 Task: Create a due date automation trigger when advanced on, on the tuesday after a card is due add fields with custom field "Resume" set to a date in this month at 11:00 AM.
Action: Mouse moved to (1336, 107)
Screenshot: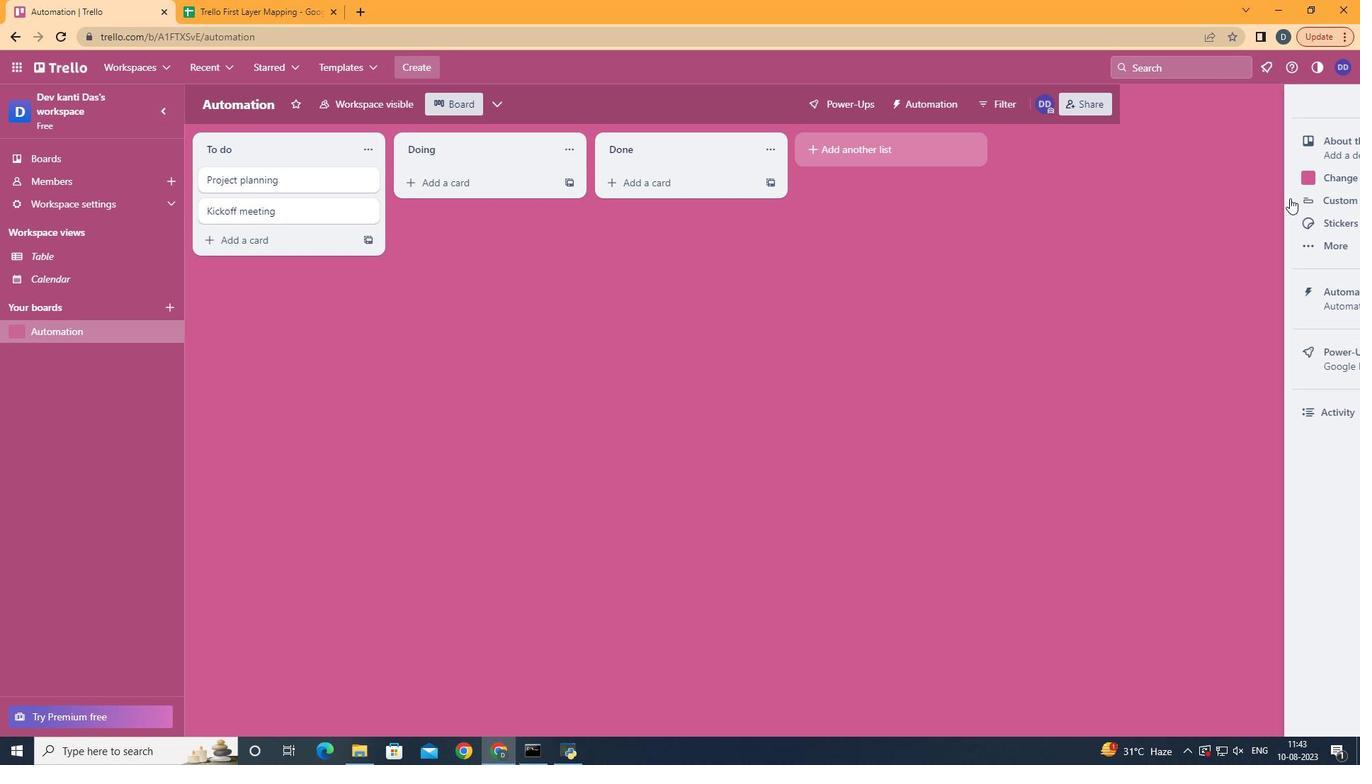 
Action: Mouse pressed left at (1336, 107)
Screenshot: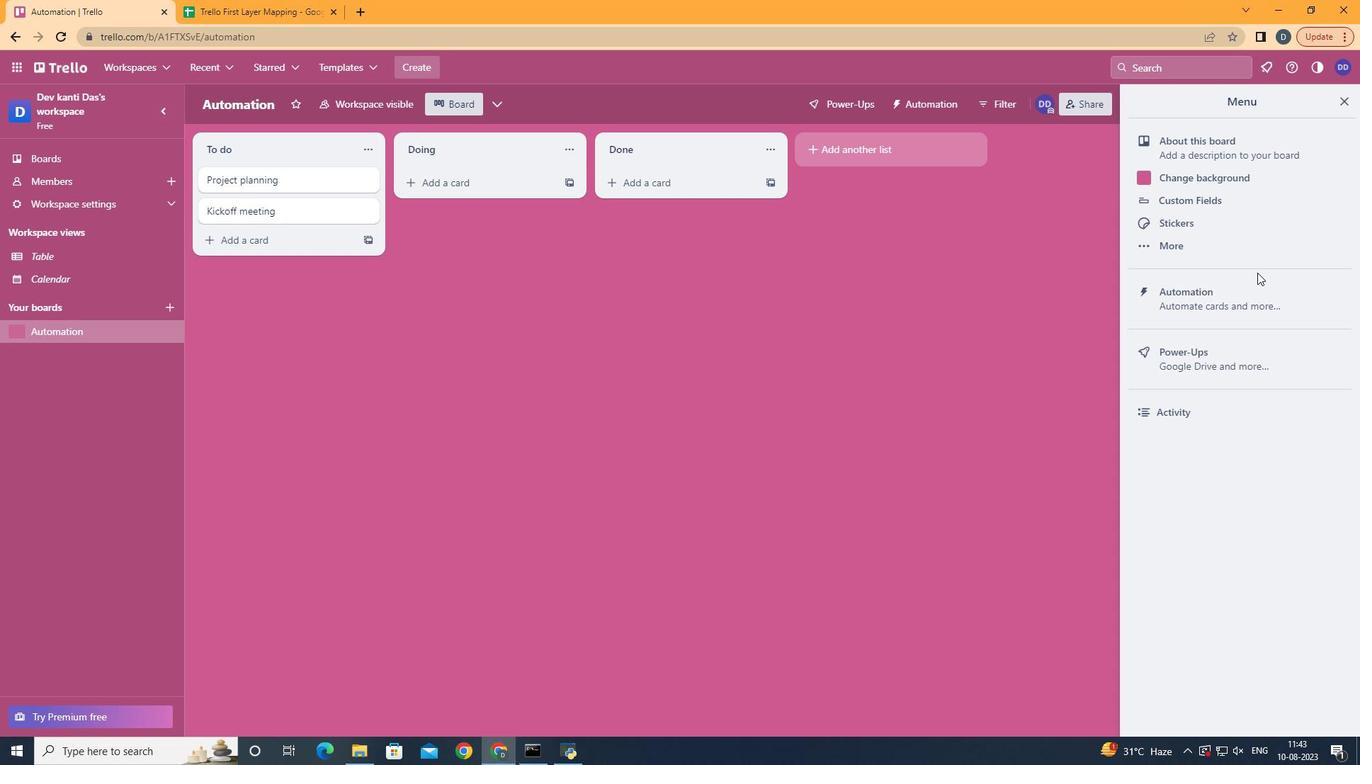 
Action: Mouse moved to (1247, 289)
Screenshot: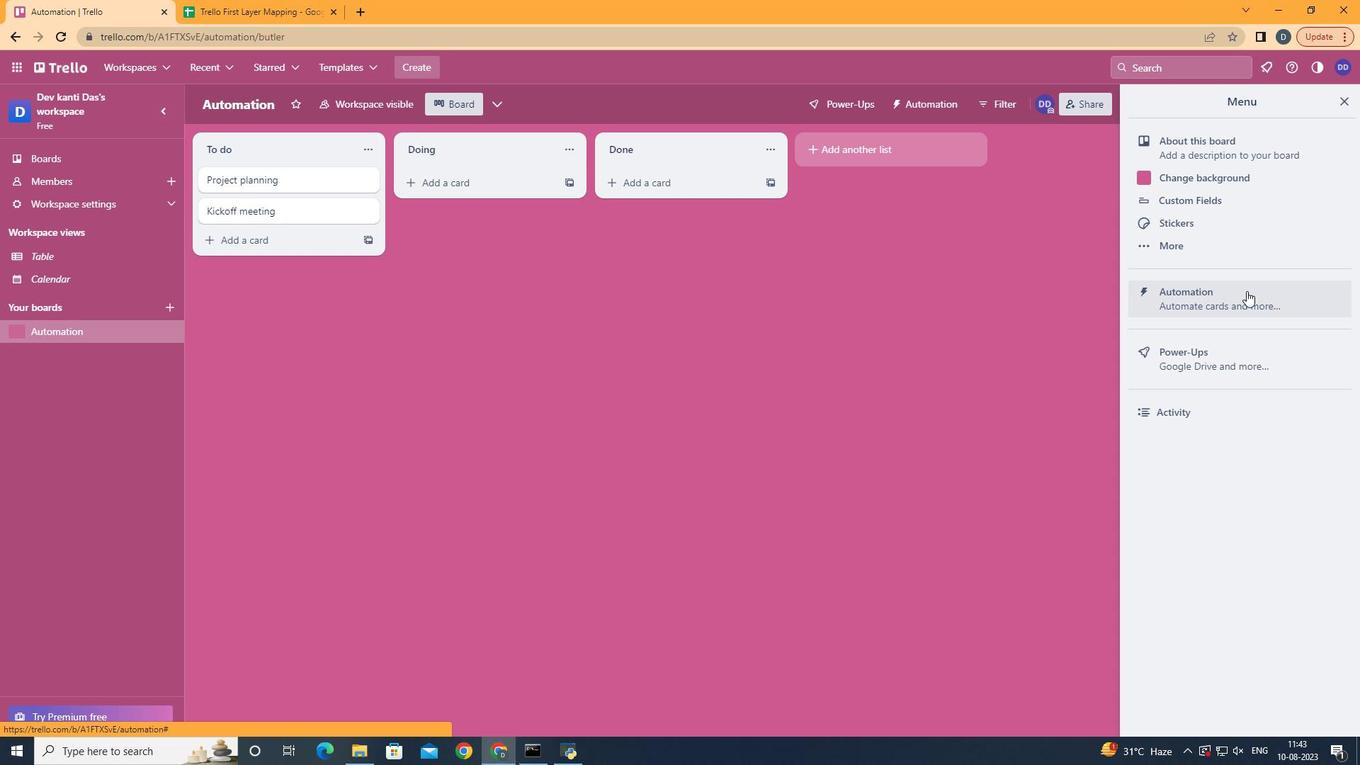 
Action: Mouse pressed left at (1247, 289)
Screenshot: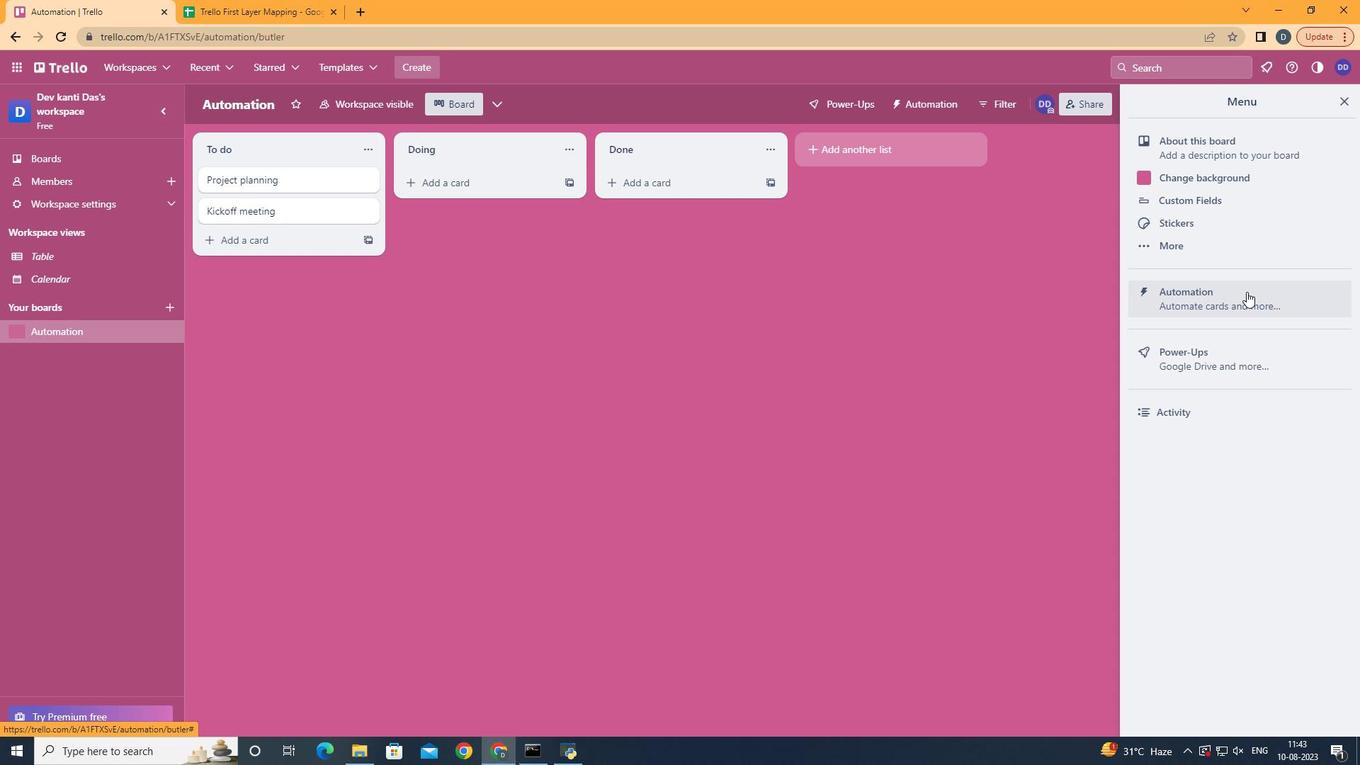 
Action: Mouse moved to (258, 277)
Screenshot: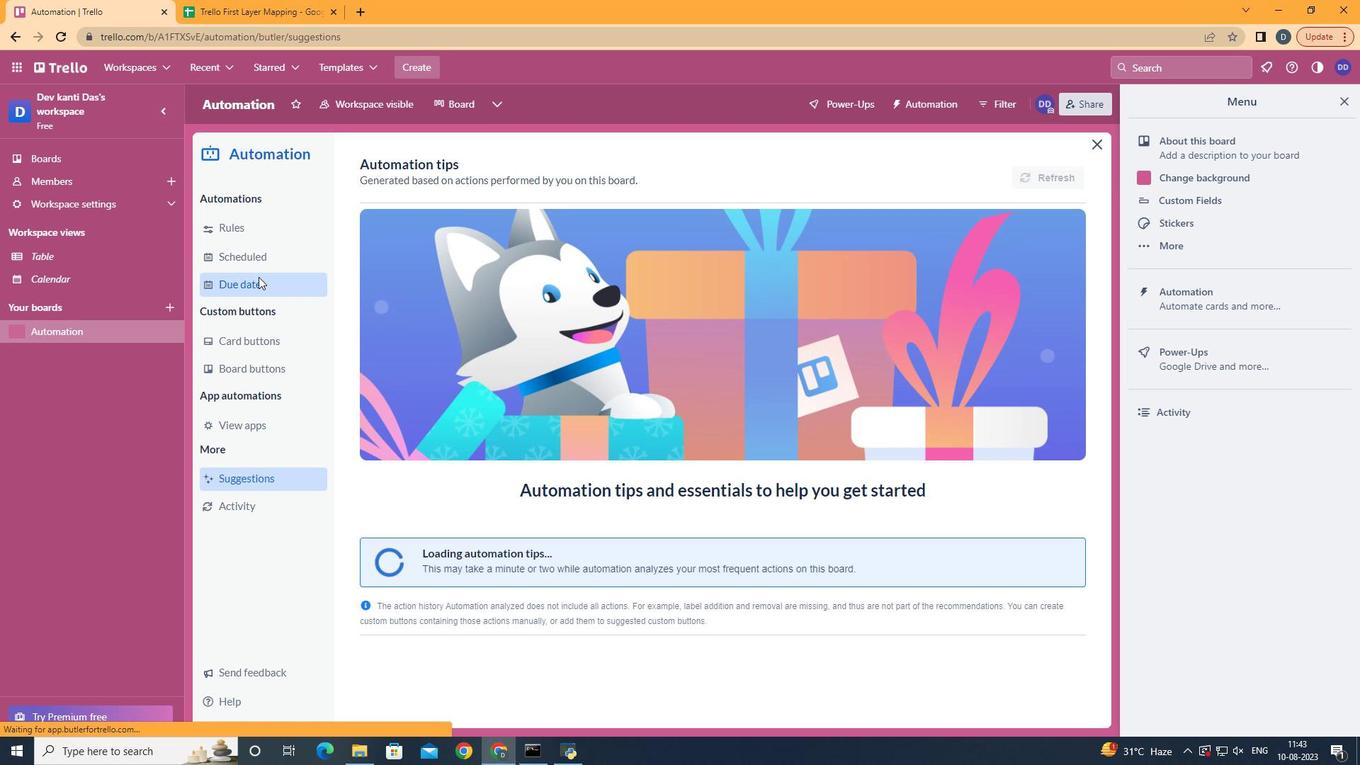 
Action: Mouse pressed left at (258, 277)
Screenshot: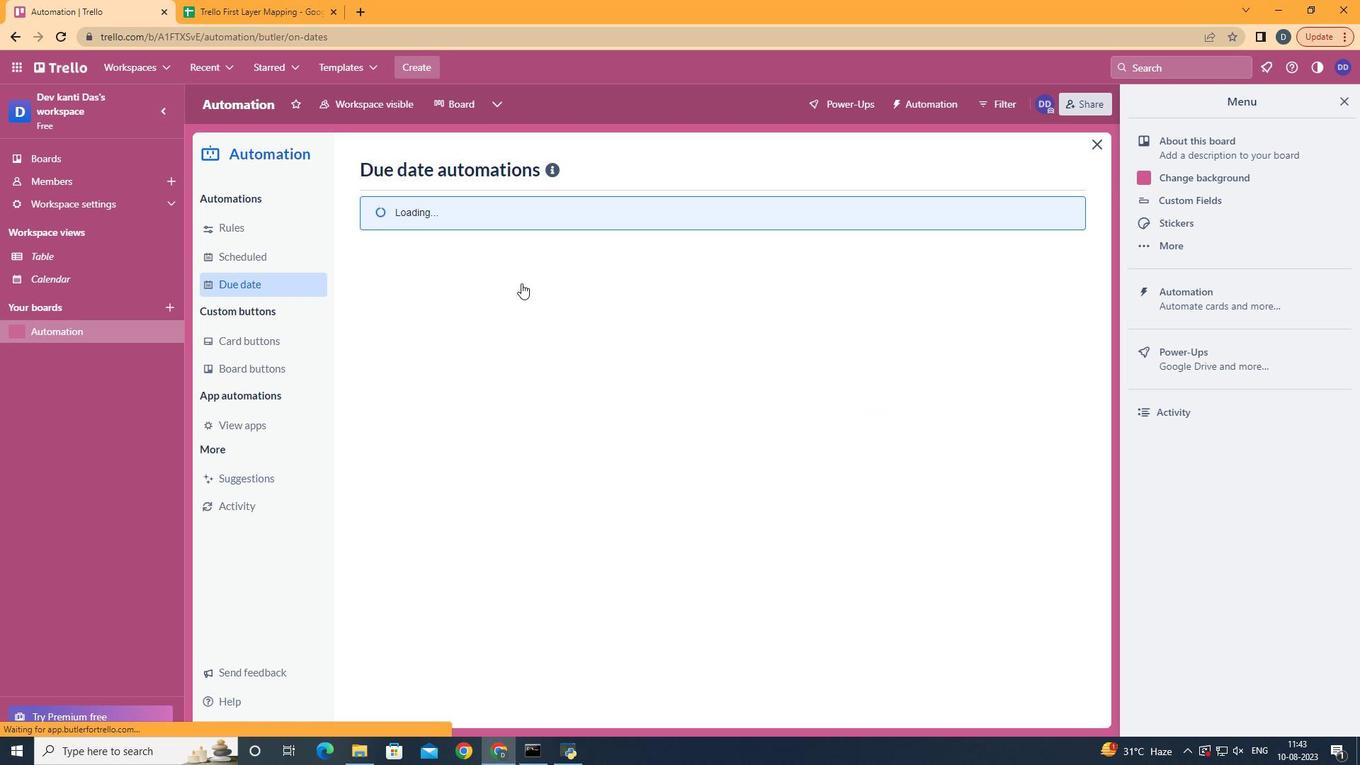 
Action: Mouse moved to (1000, 160)
Screenshot: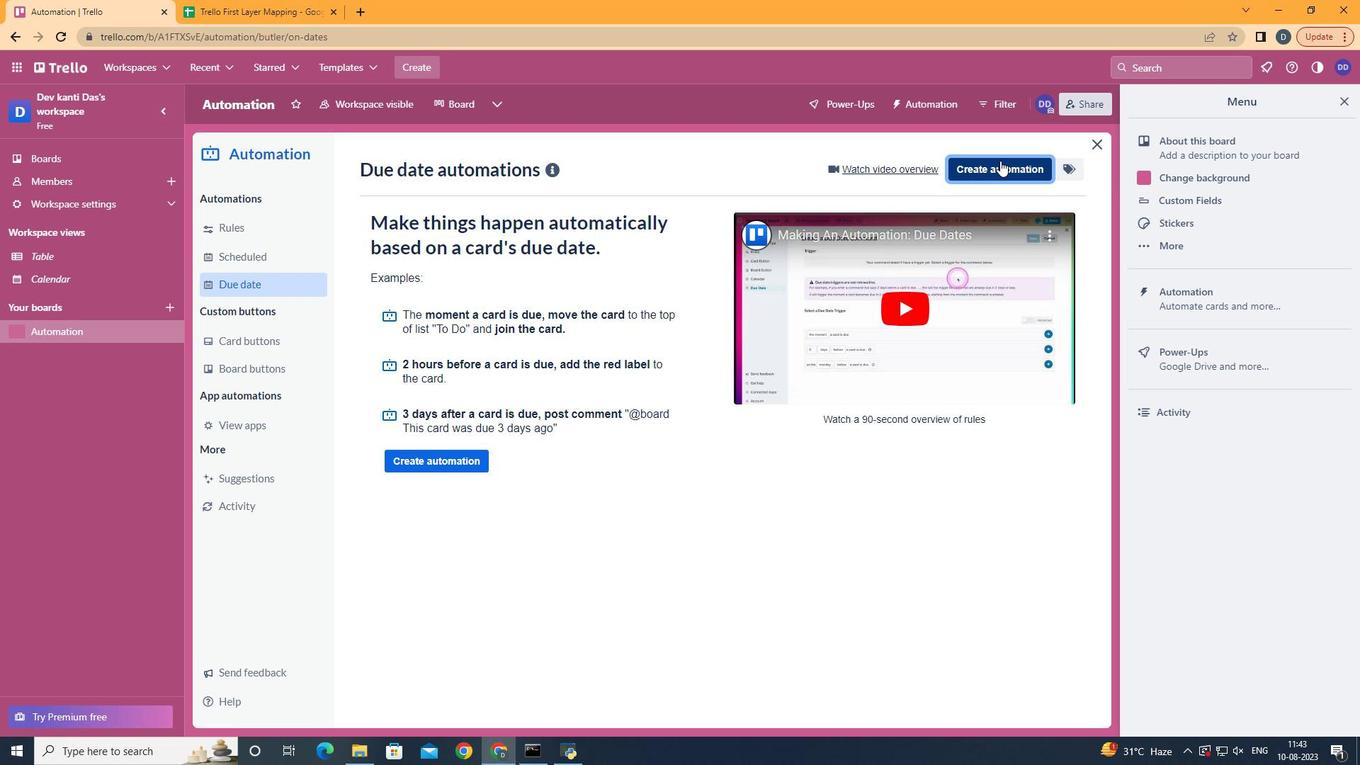 
Action: Mouse pressed left at (1000, 160)
Screenshot: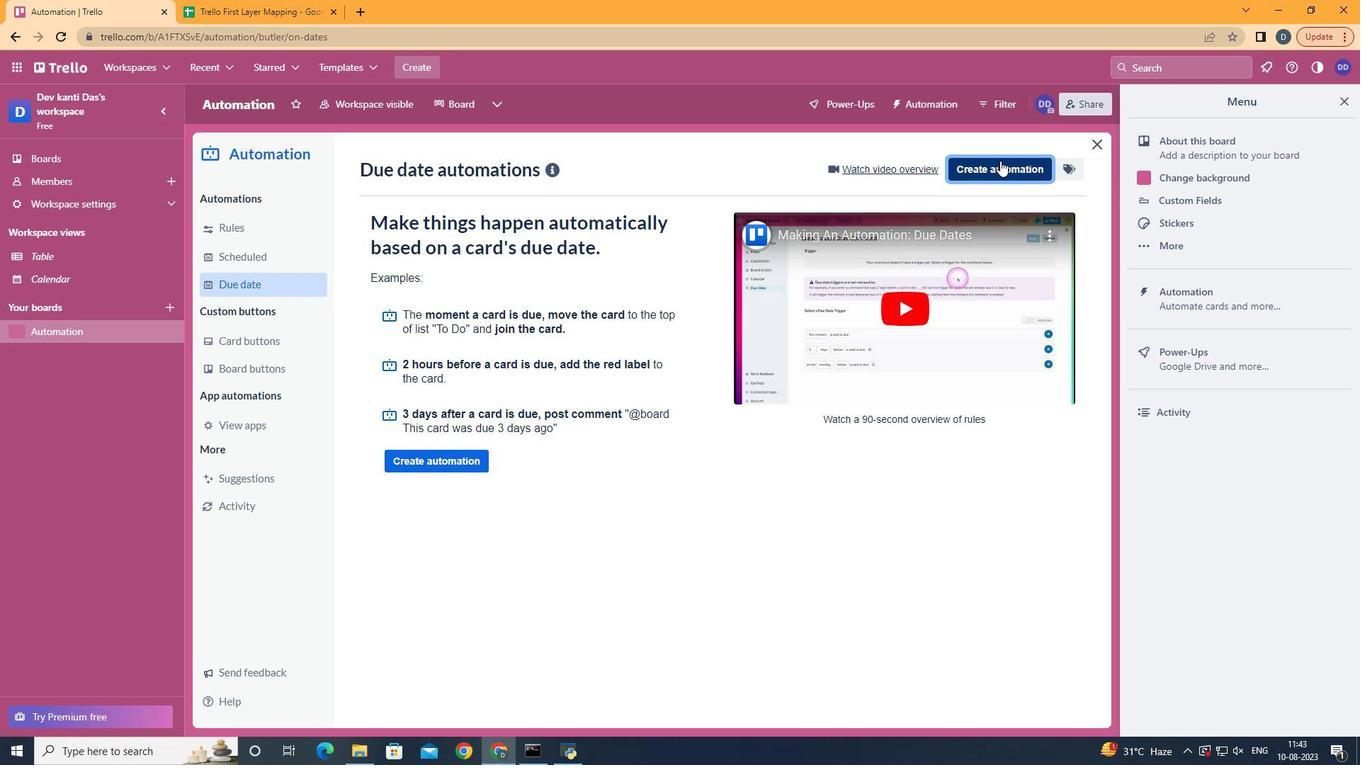 
Action: Mouse moved to (773, 305)
Screenshot: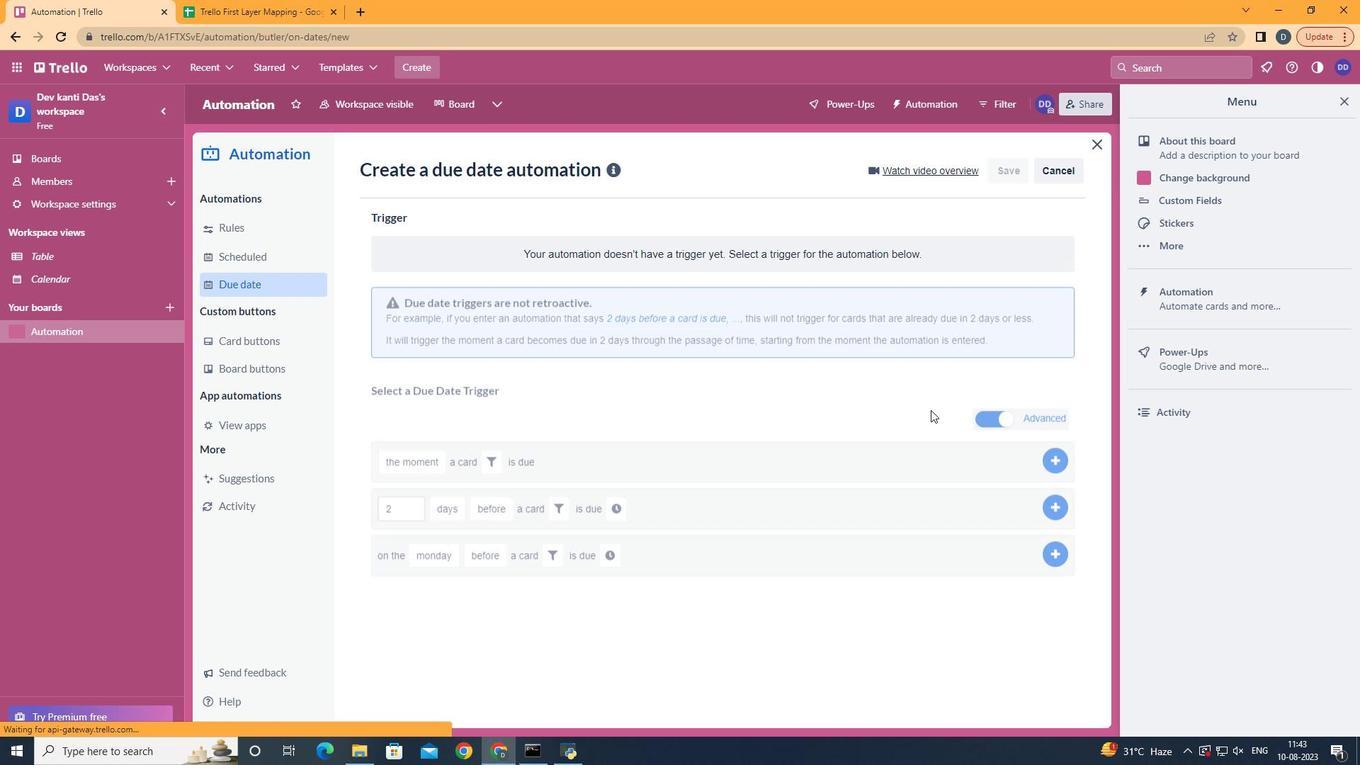 
Action: Mouse pressed left at (773, 305)
Screenshot: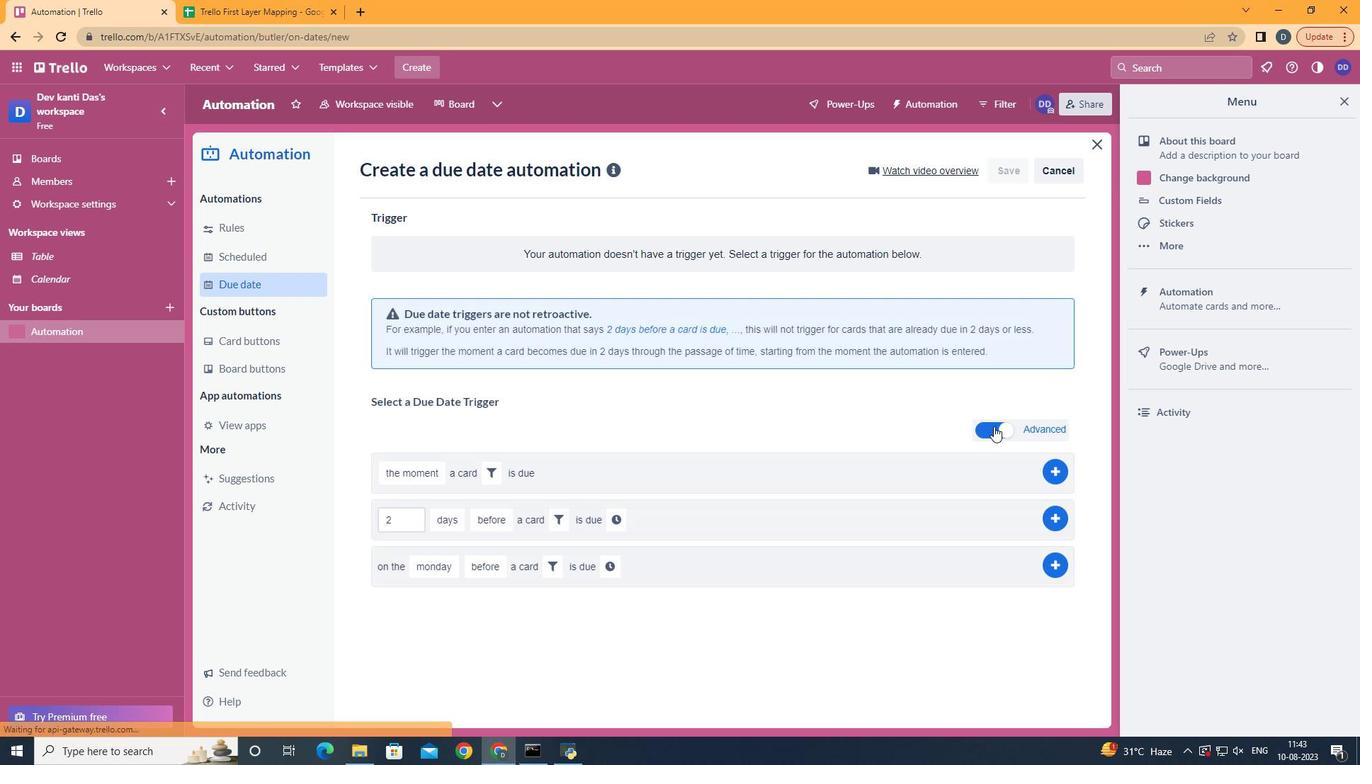 
Action: Mouse moved to (445, 406)
Screenshot: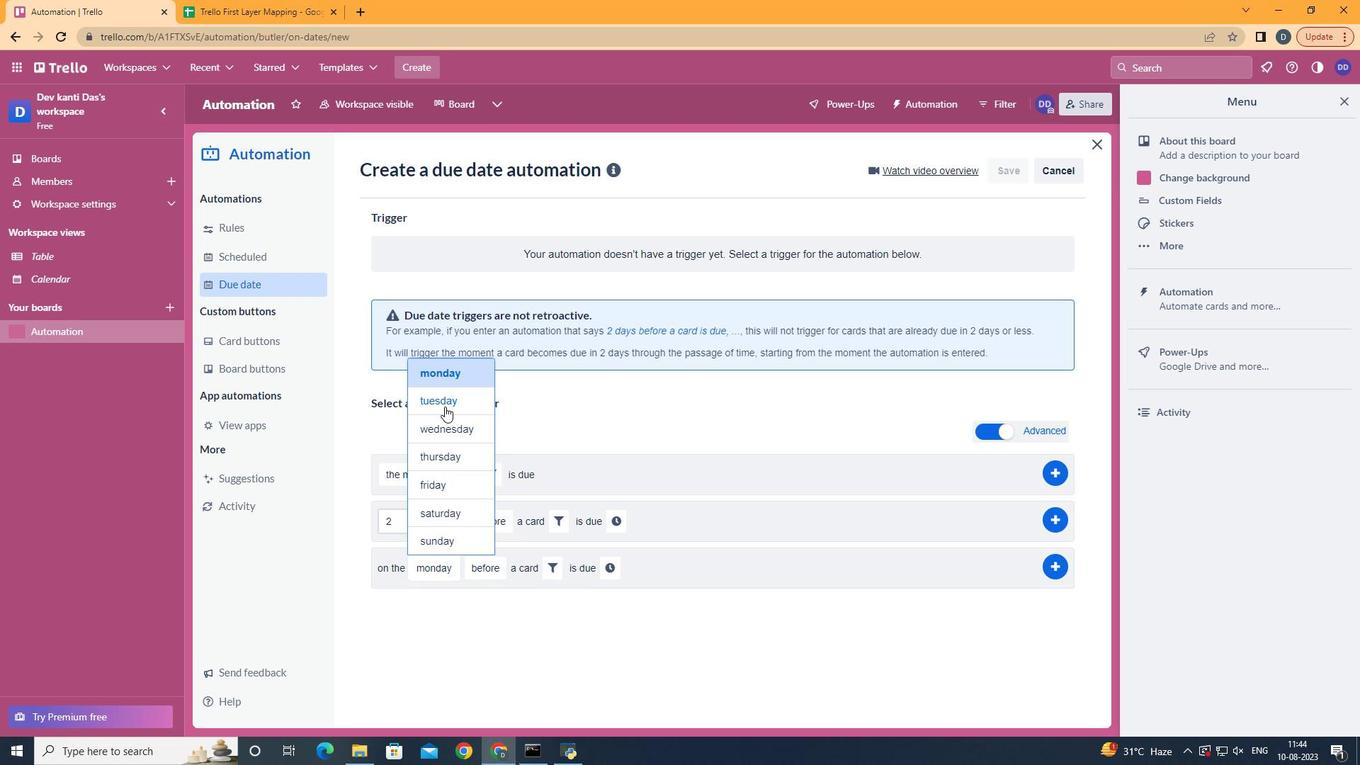 
Action: Mouse pressed left at (445, 406)
Screenshot: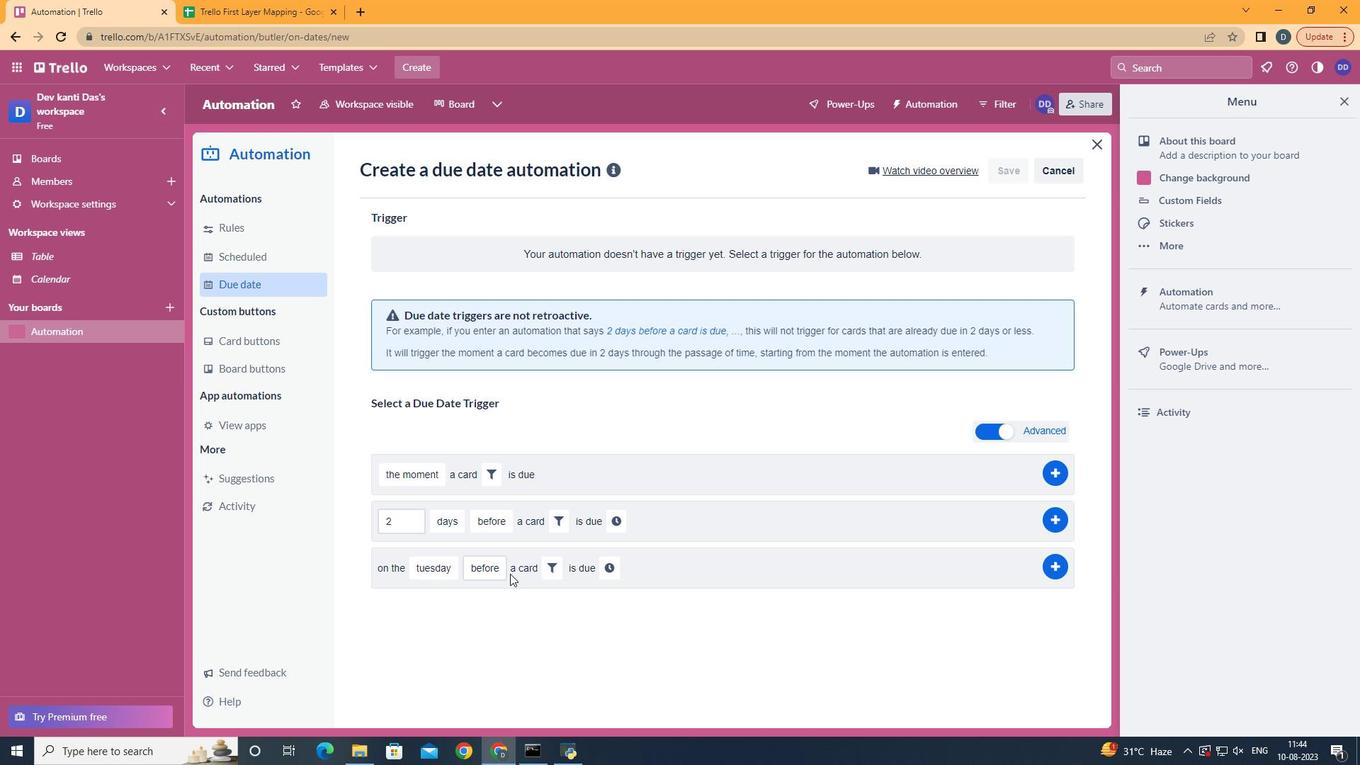 
Action: Mouse moved to (500, 612)
Screenshot: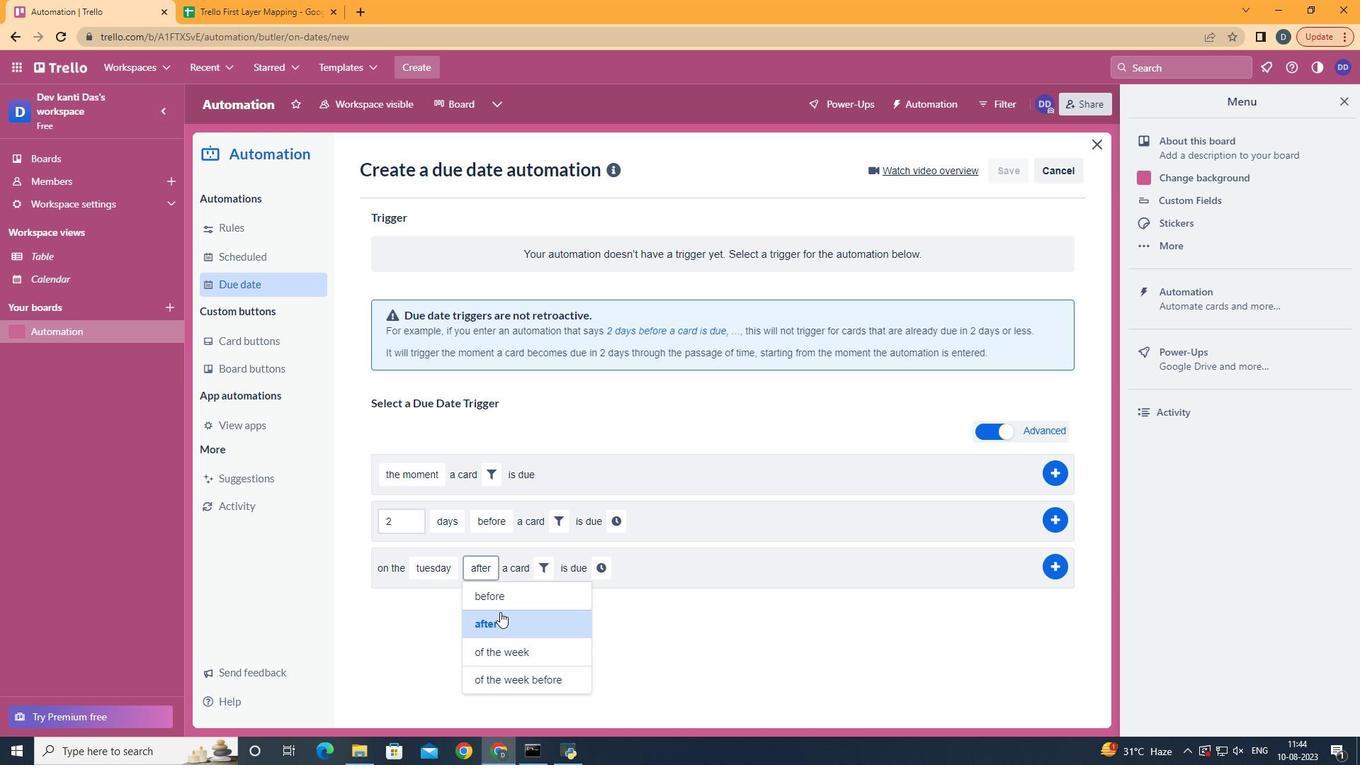 
Action: Mouse pressed left at (500, 612)
Screenshot: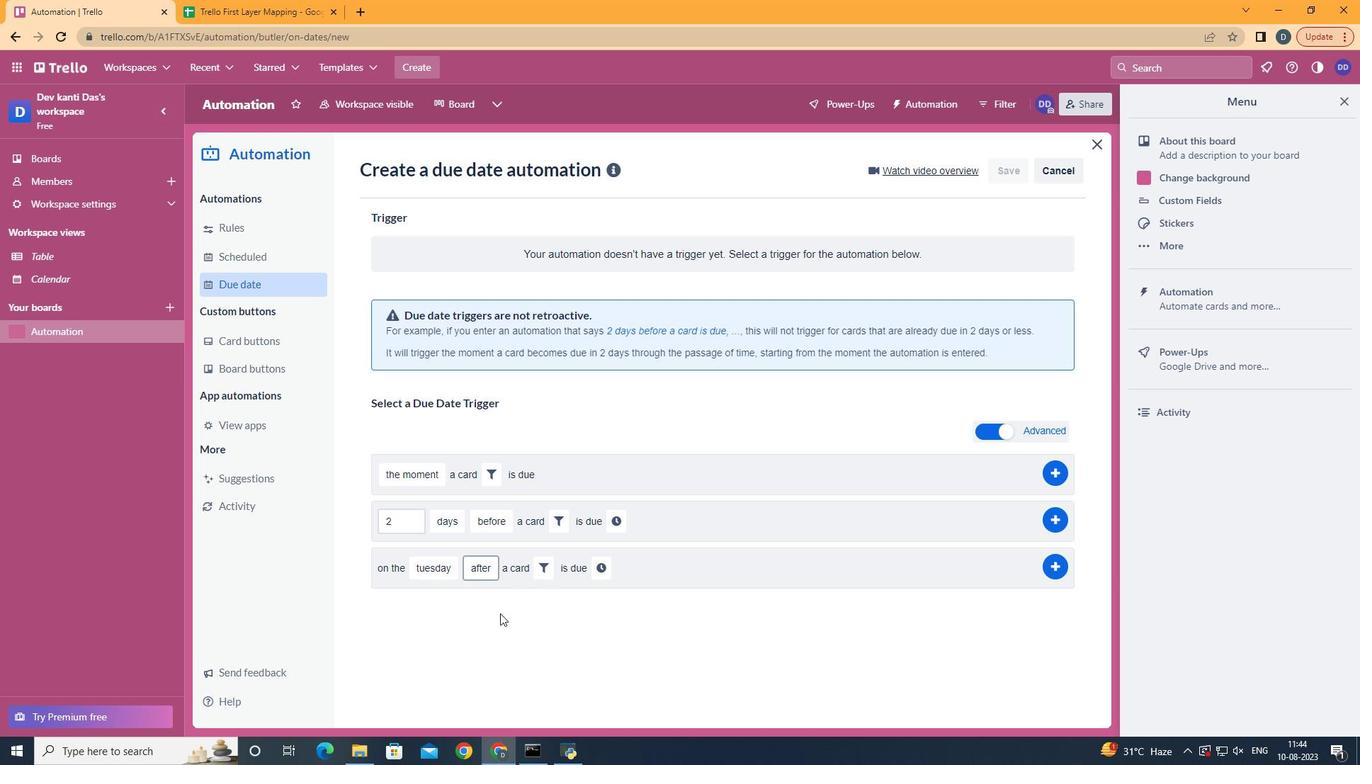 
Action: Mouse moved to (539, 579)
Screenshot: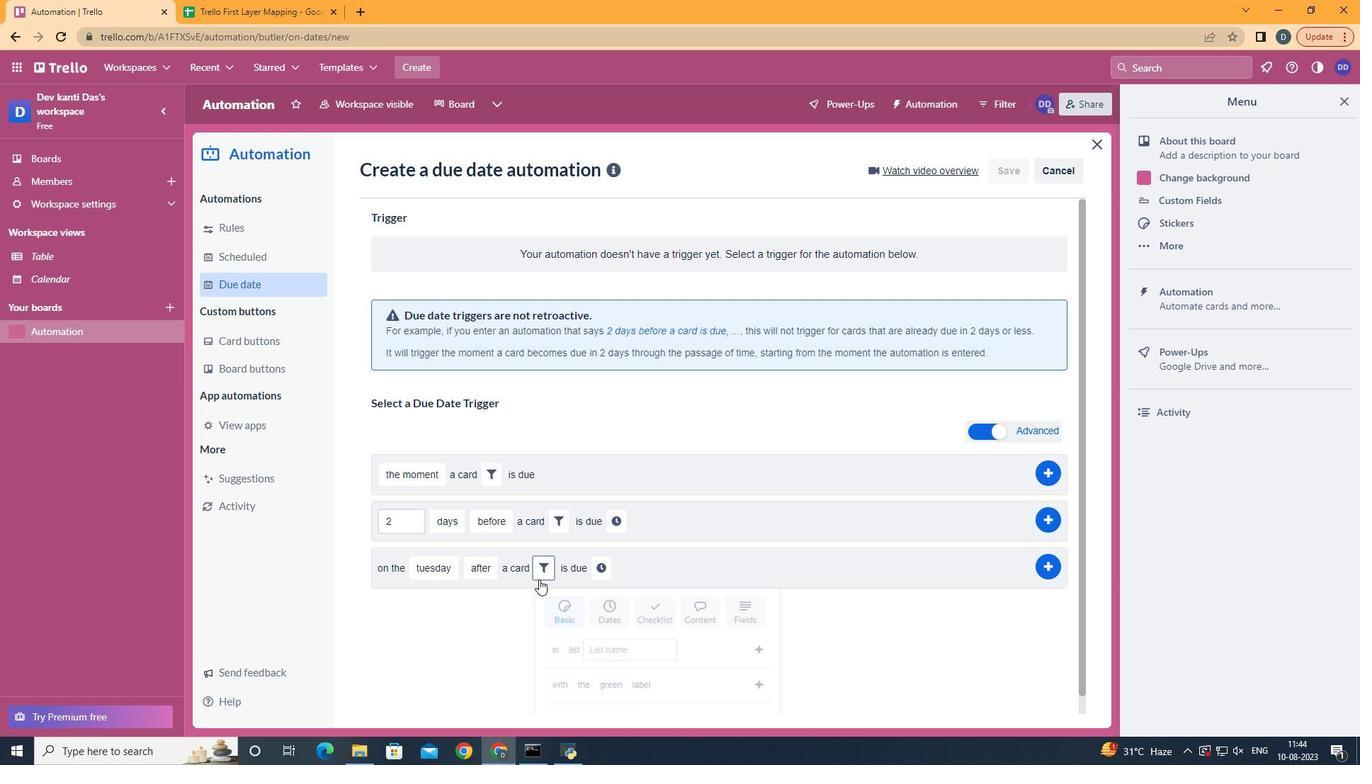 
Action: Mouse pressed left at (539, 579)
Screenshot: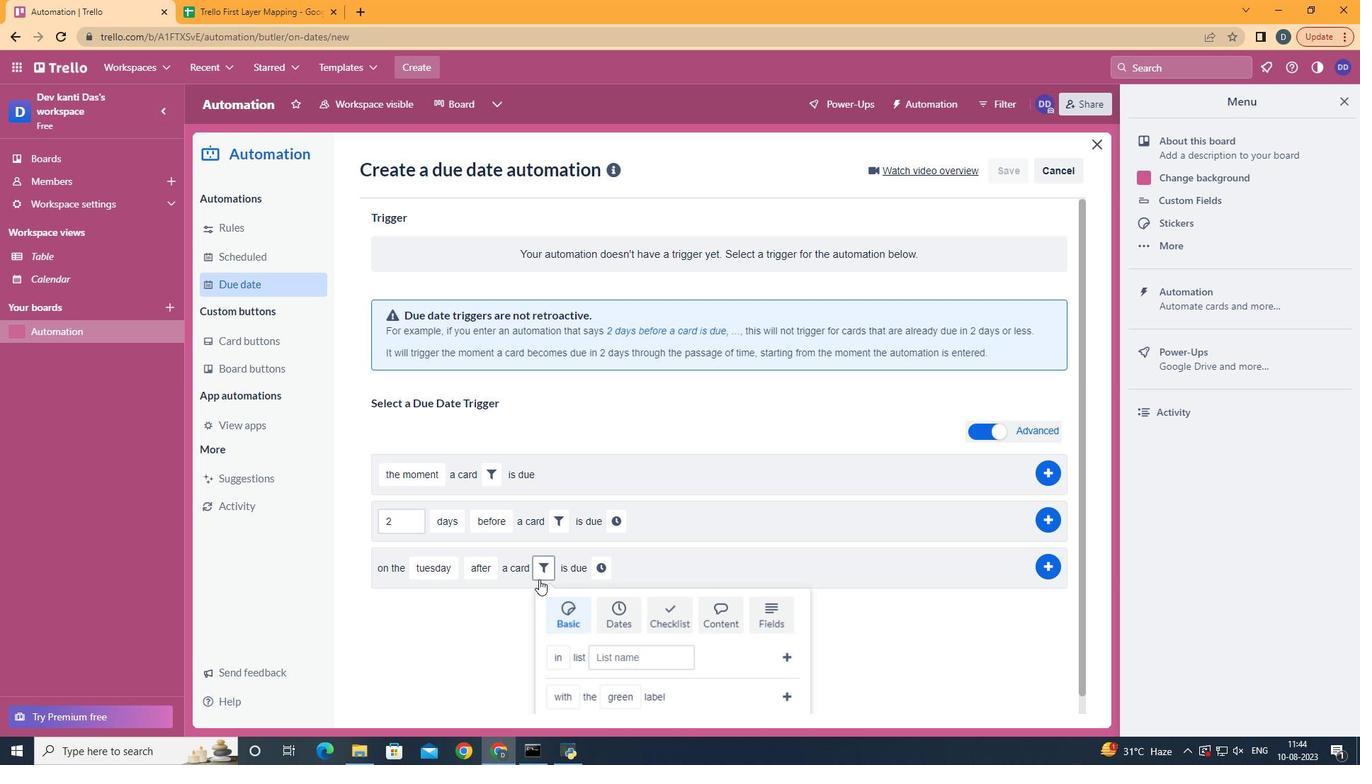 
Action: Mouse moved to (790, 618)
Screenshot: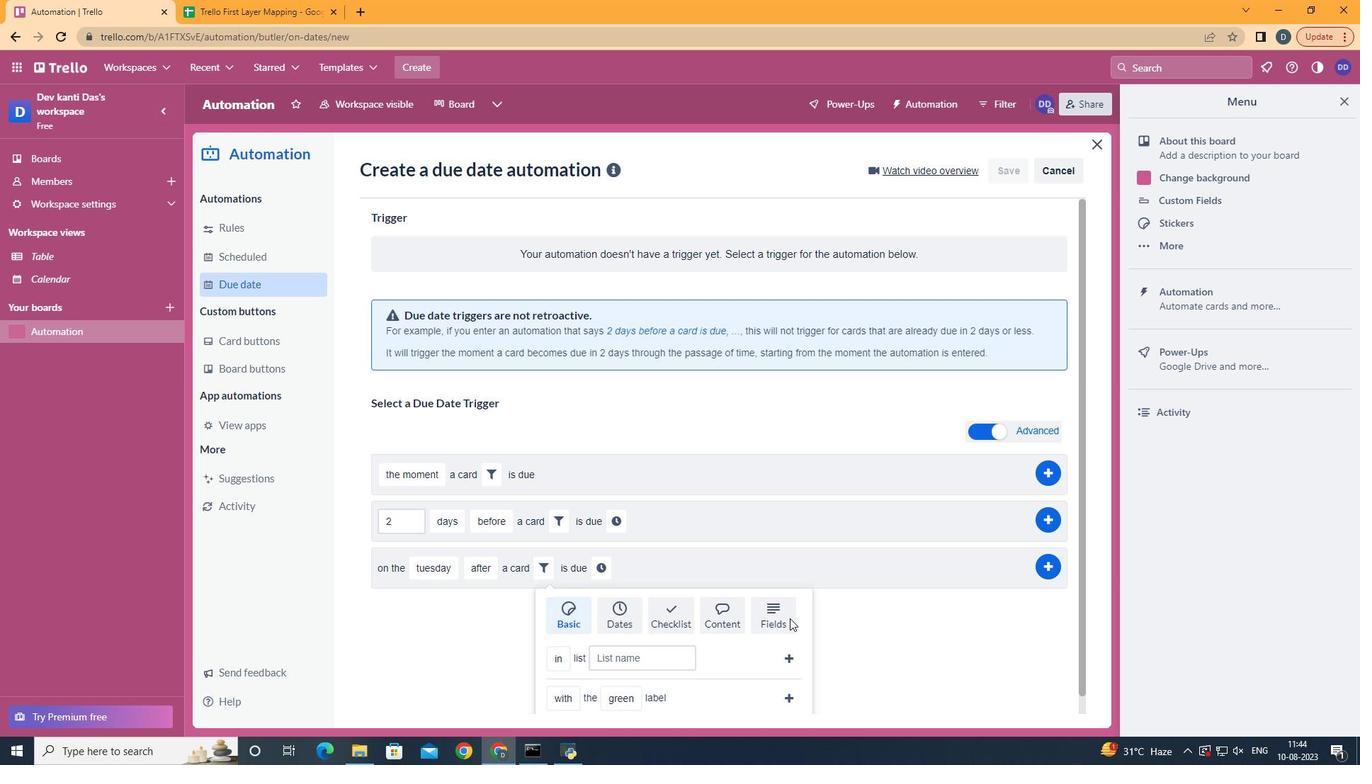 
Action: Mouse pressed left at (790, 618)
Screenshot: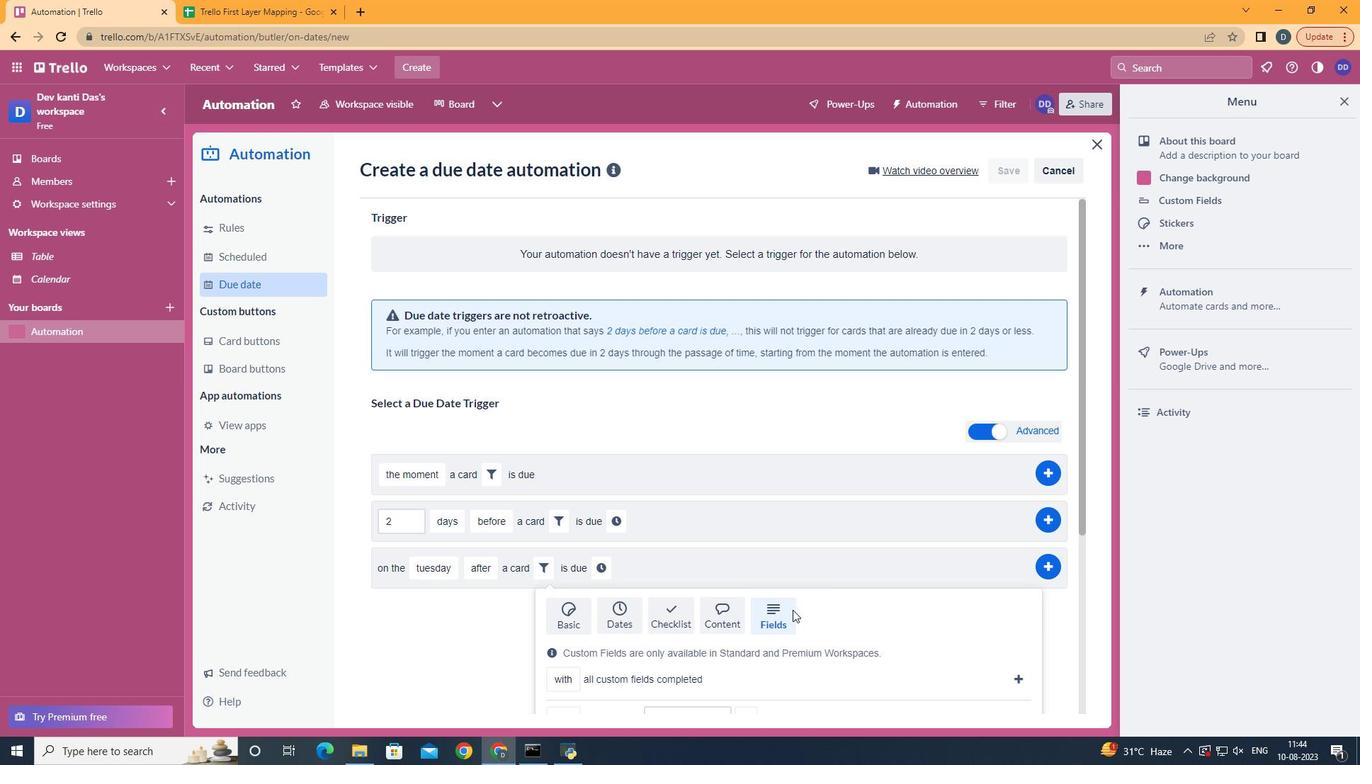 
Action: Mouse moved to (793, 610)
Screenshot: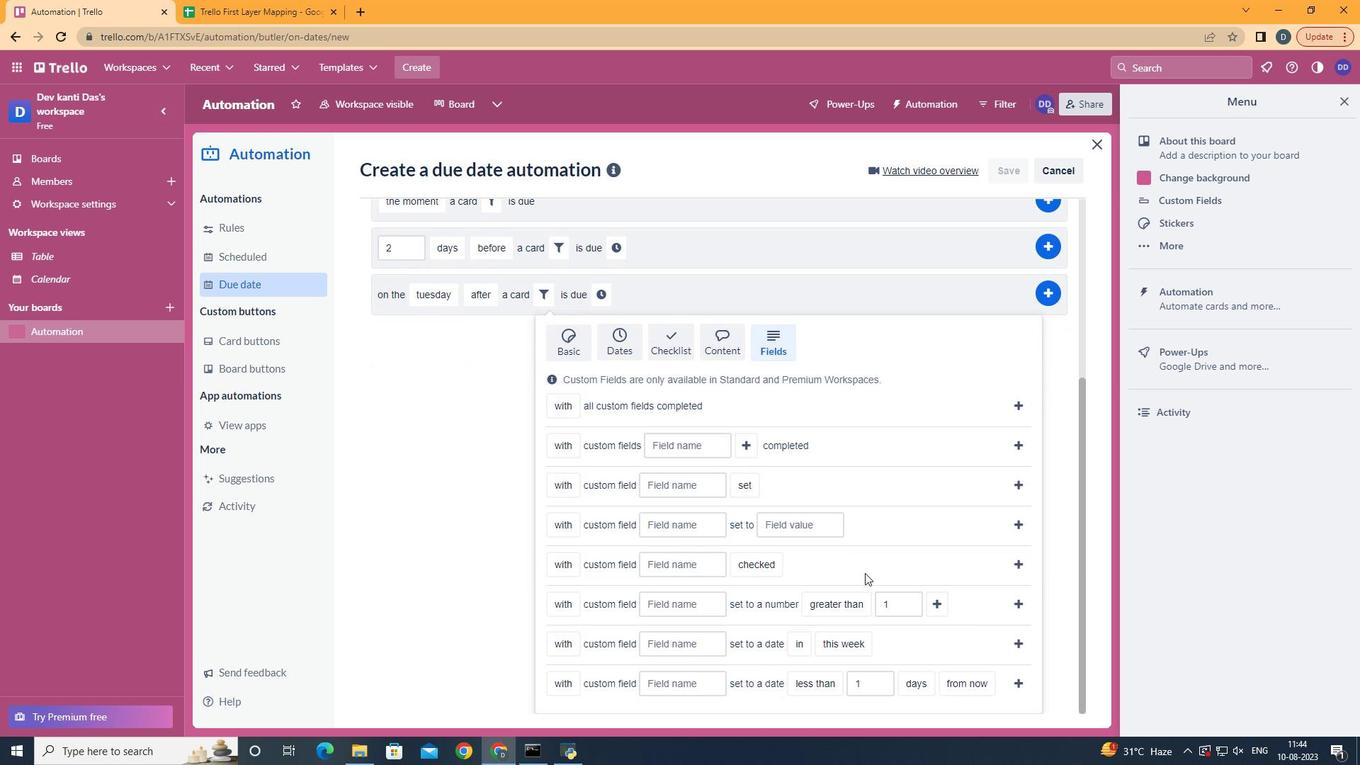 
Action: Mouse scrolled (793, 609) with delta (0, 0)
Screenshot: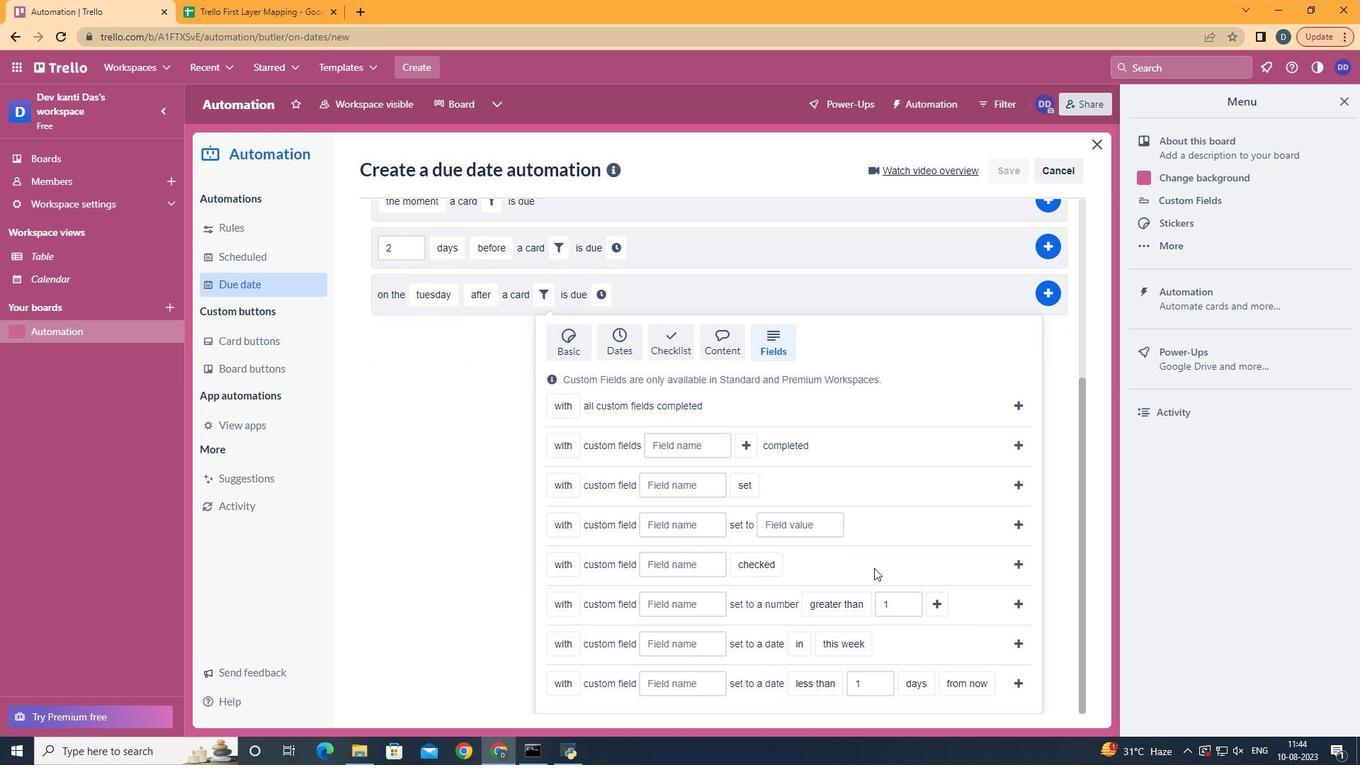 
Action: Mouse moved to (793, 609)
Screenshot: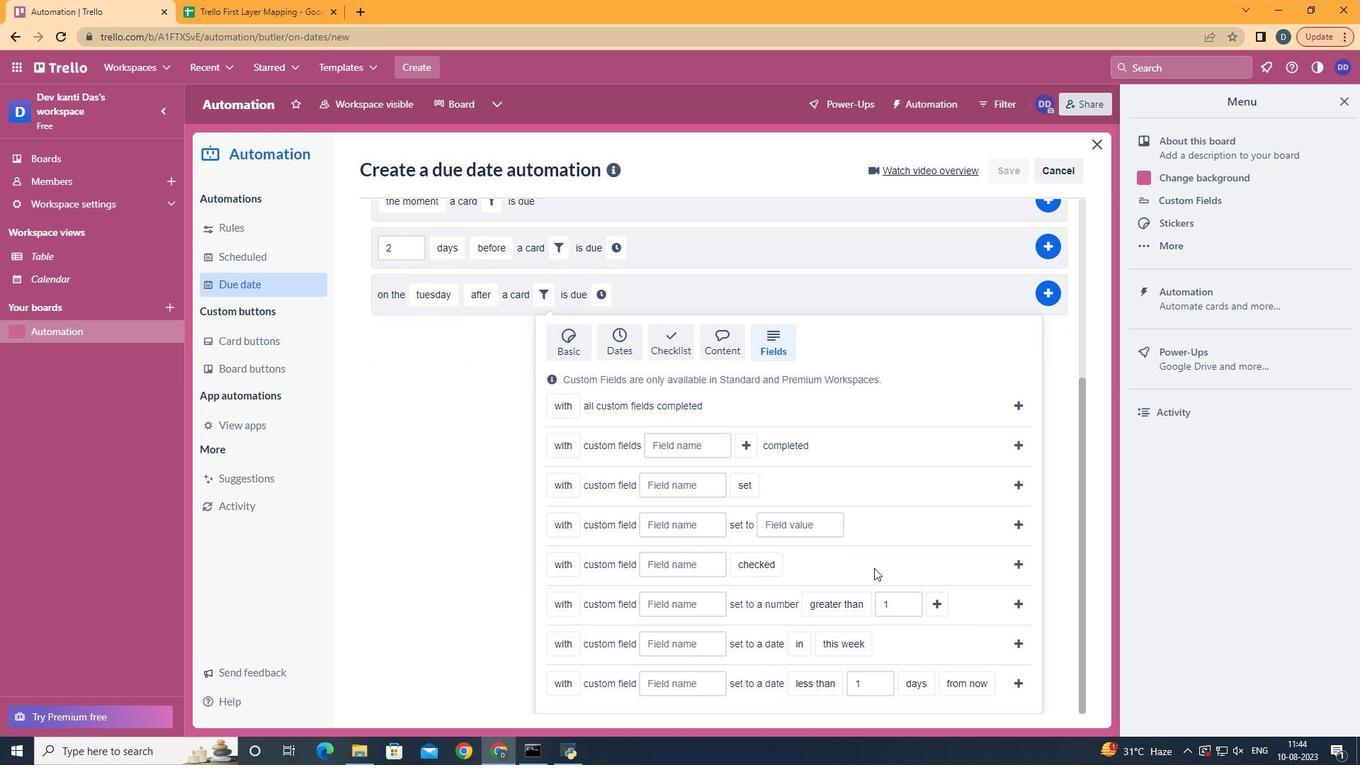 
Action: Mouse scrolled (793, 608) with delta (0, 0)
Screenshot: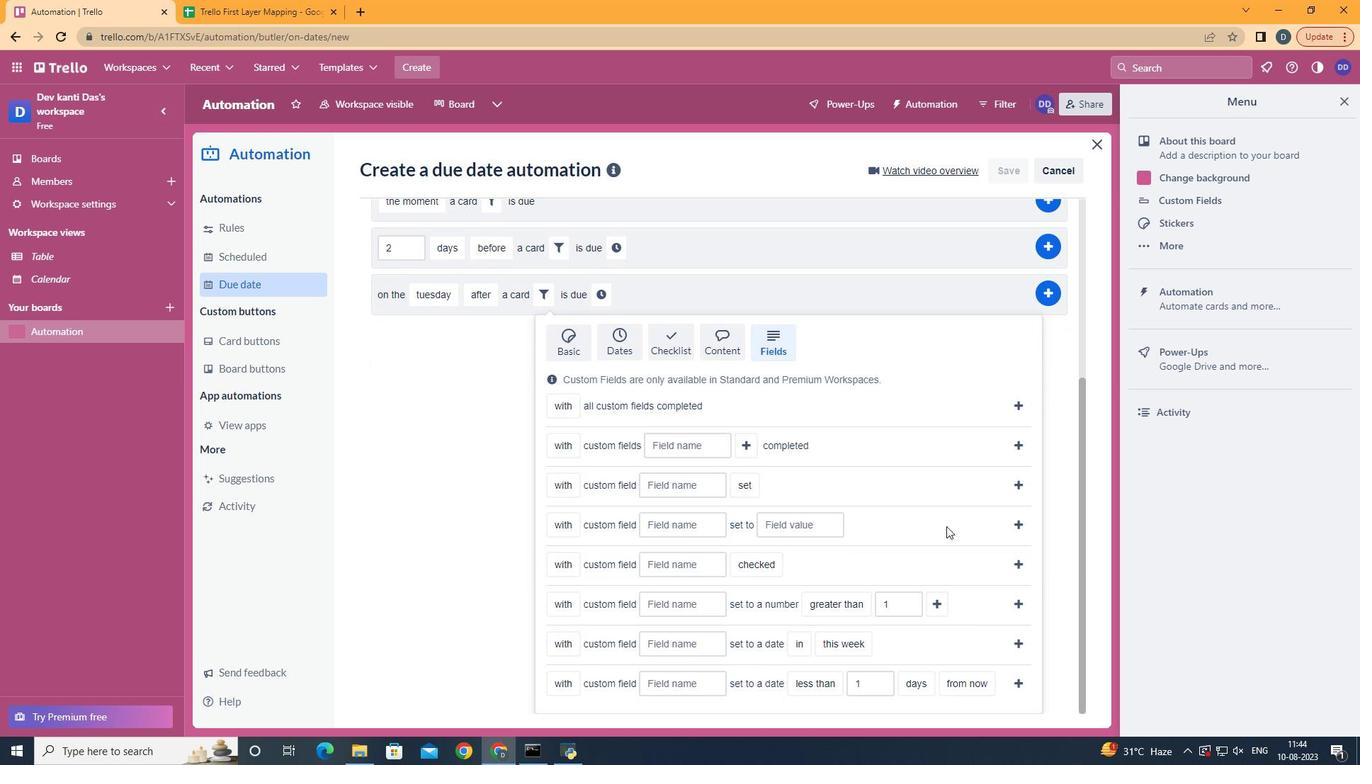 
Action: Mouse scrolled (793, 608) with delta (0, 0)
Screenshot: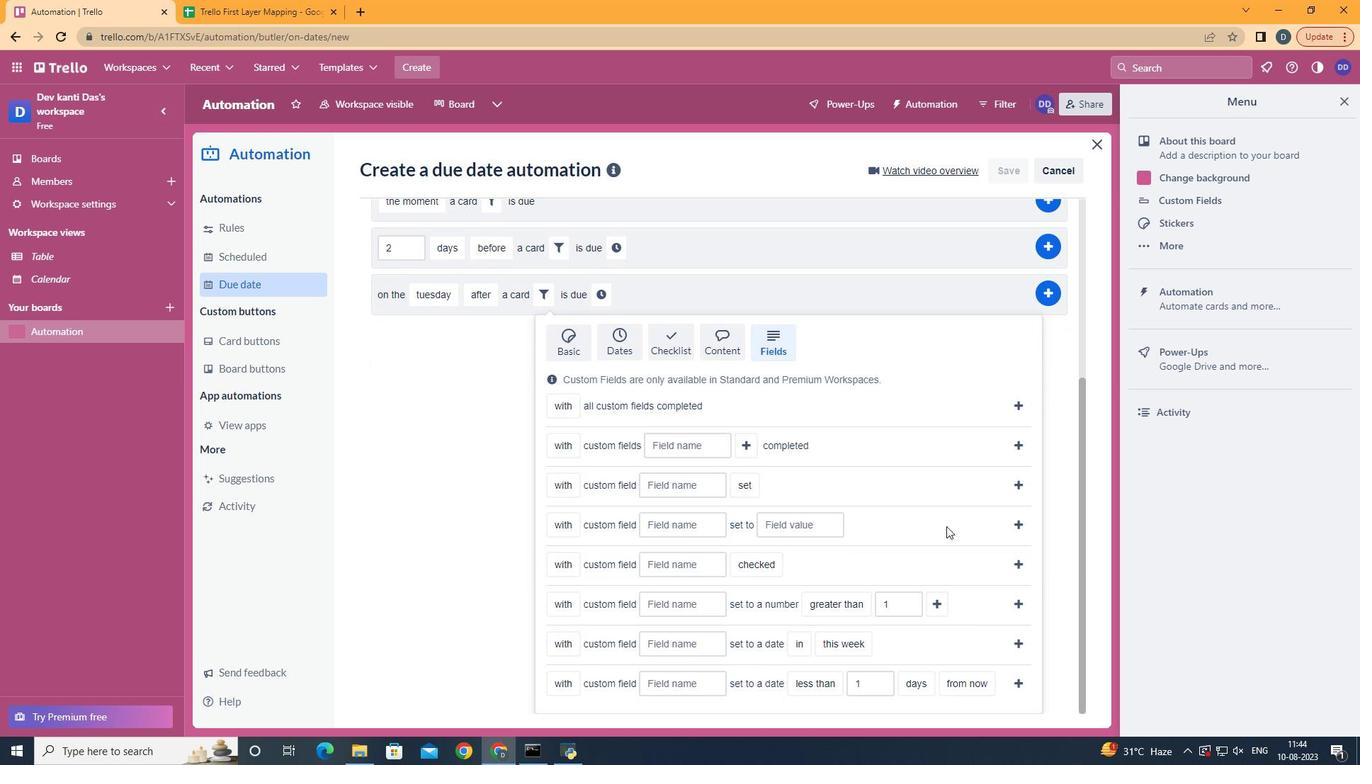 
Action: Mouse scrolled (793, 608) with delta (0, 0)
Screenshot: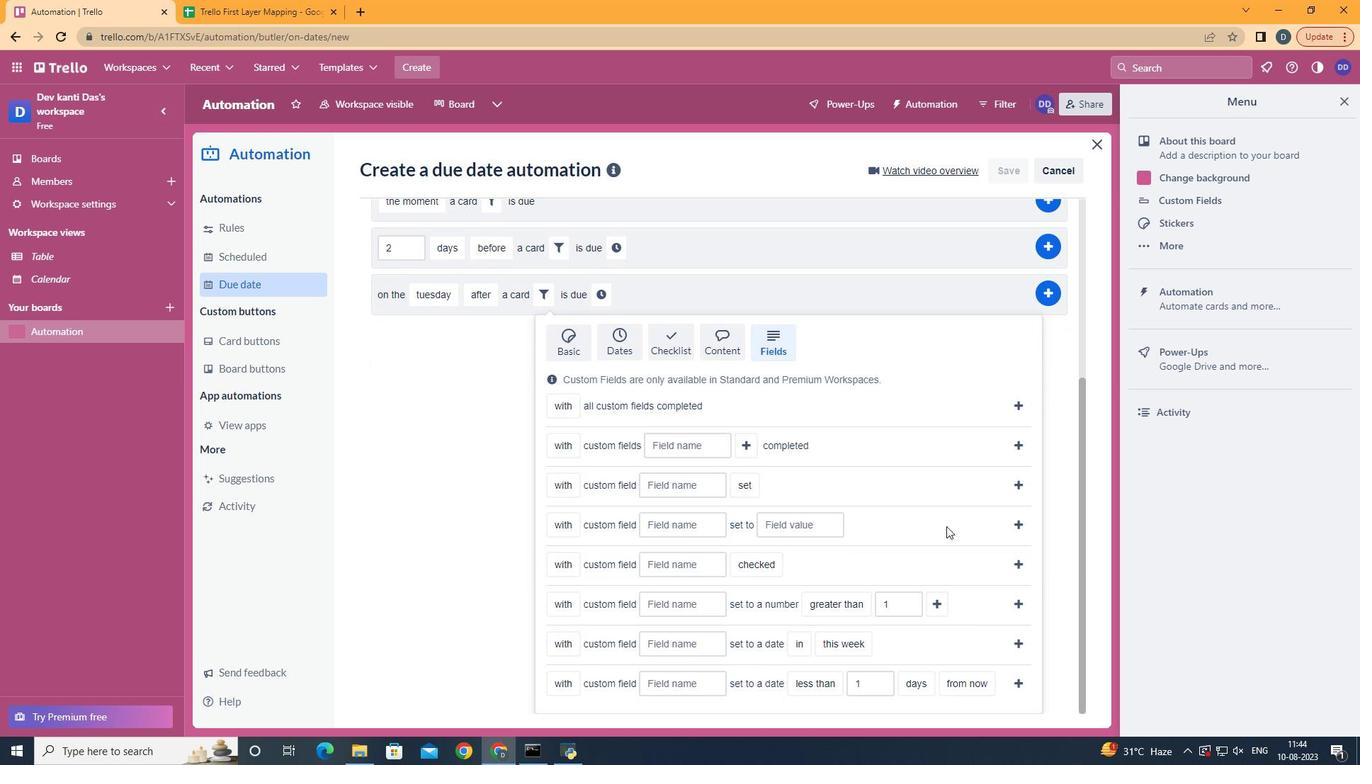 
Action: Mouse scrolled (793, 608) with delta (0, 0)
Screenshot: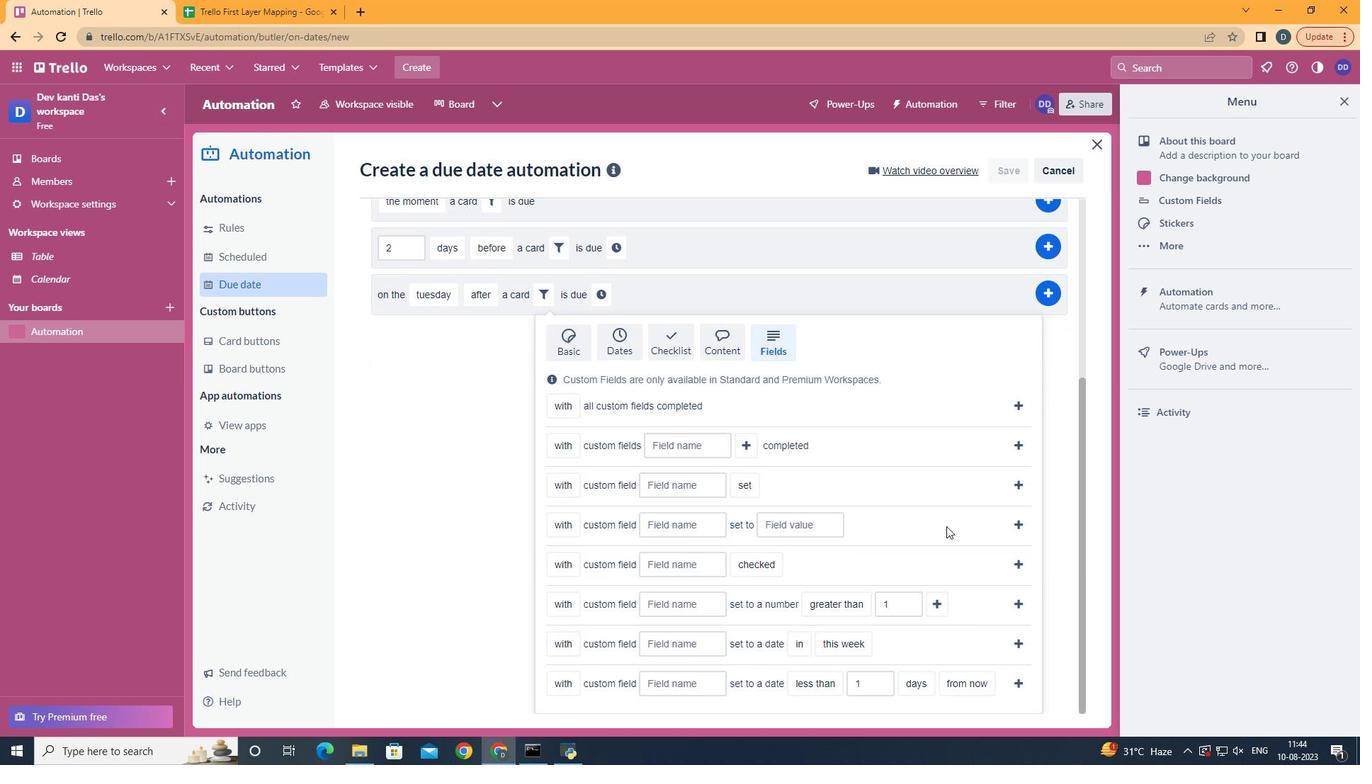 
Action: Mouse scrolled (793, 608) with delta (0, 0)
Screenshot: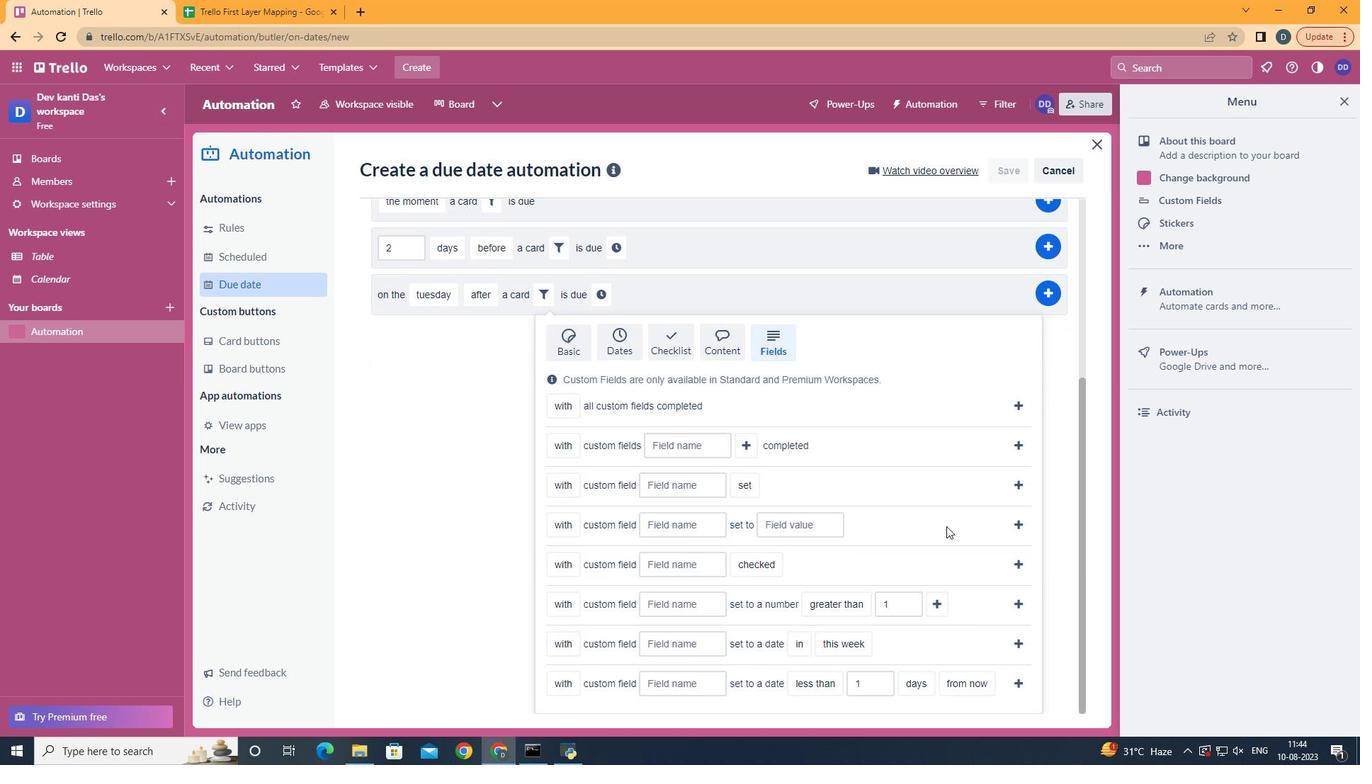 
Action: Mouse scrolled (793, 608) with delta (0, 0)
Screenshot: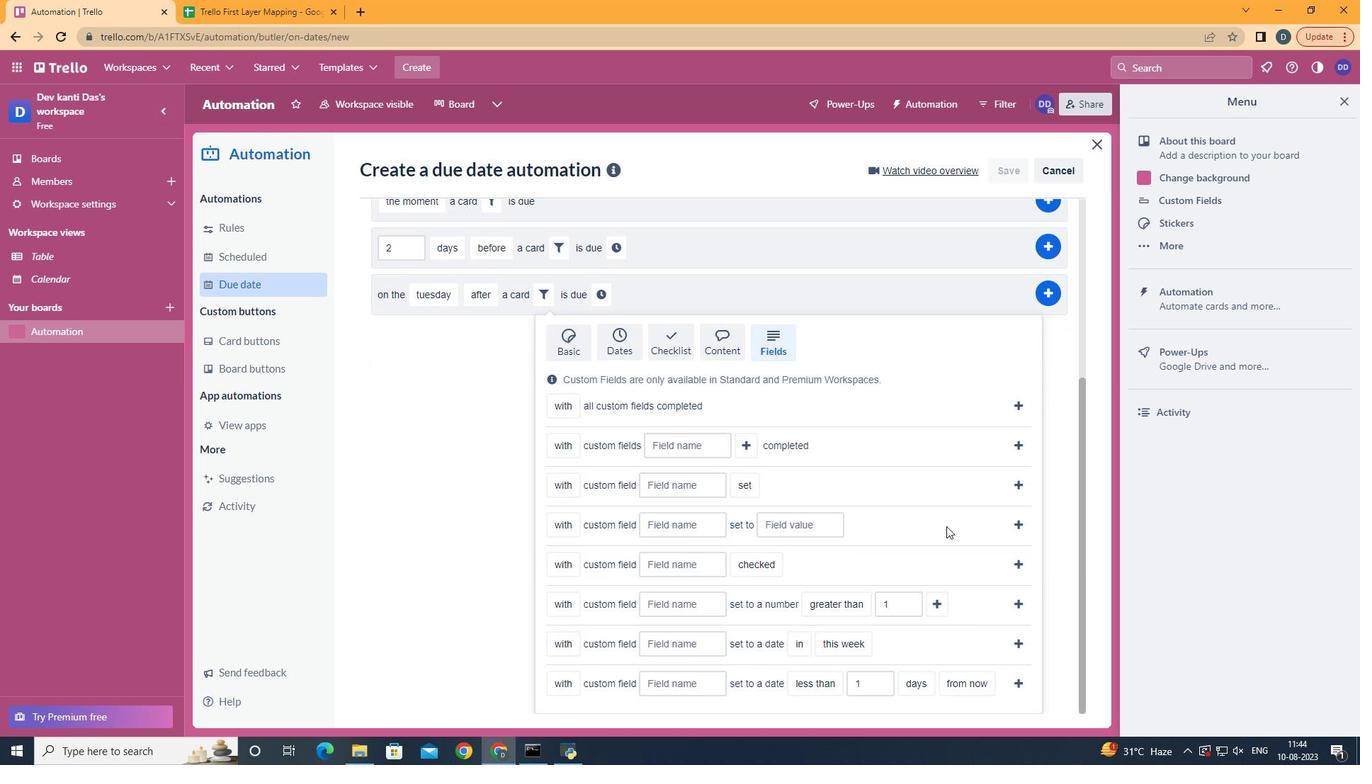 
Action: Mouse moved to (570, 671)
Screenshot: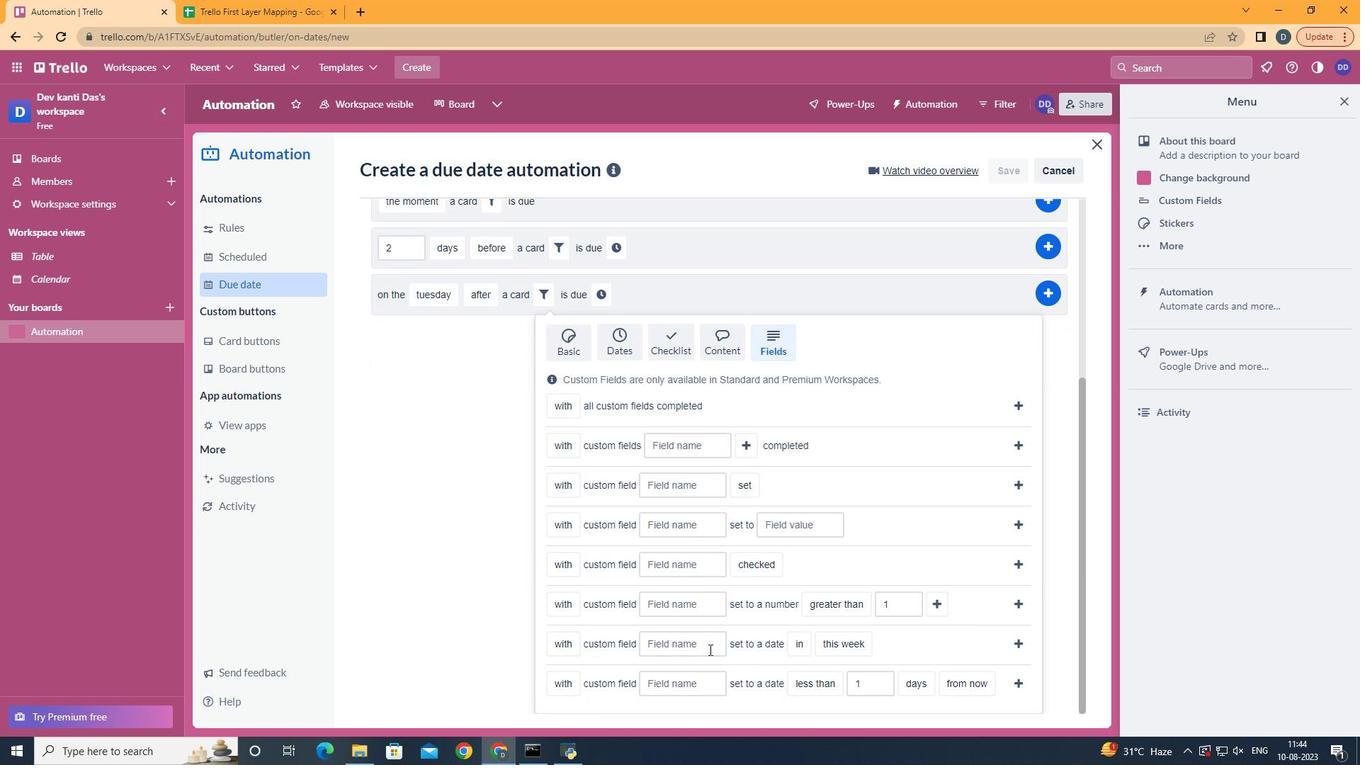 
Action: Mouse pressed left at (570, 671)
Screenshot: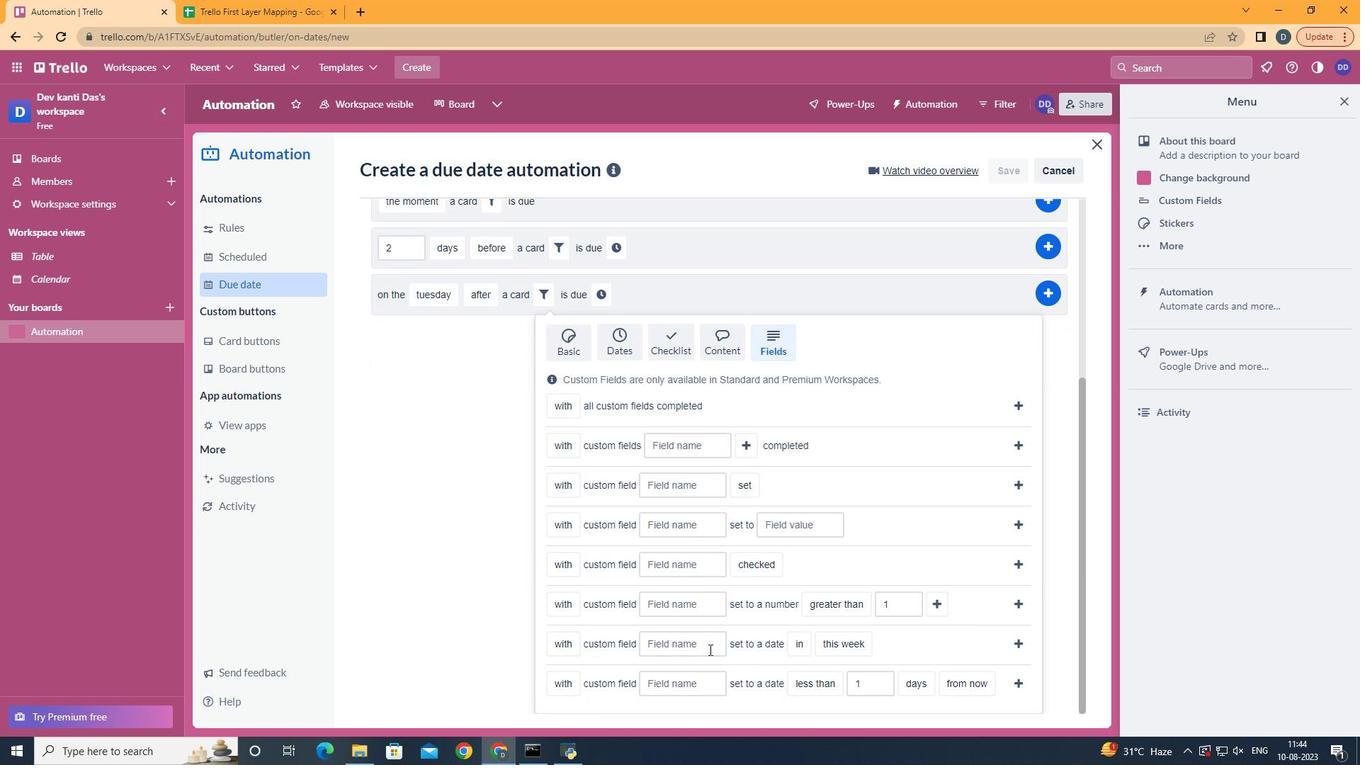 
Action: Mouse moved to (709, 649)
Screenshot: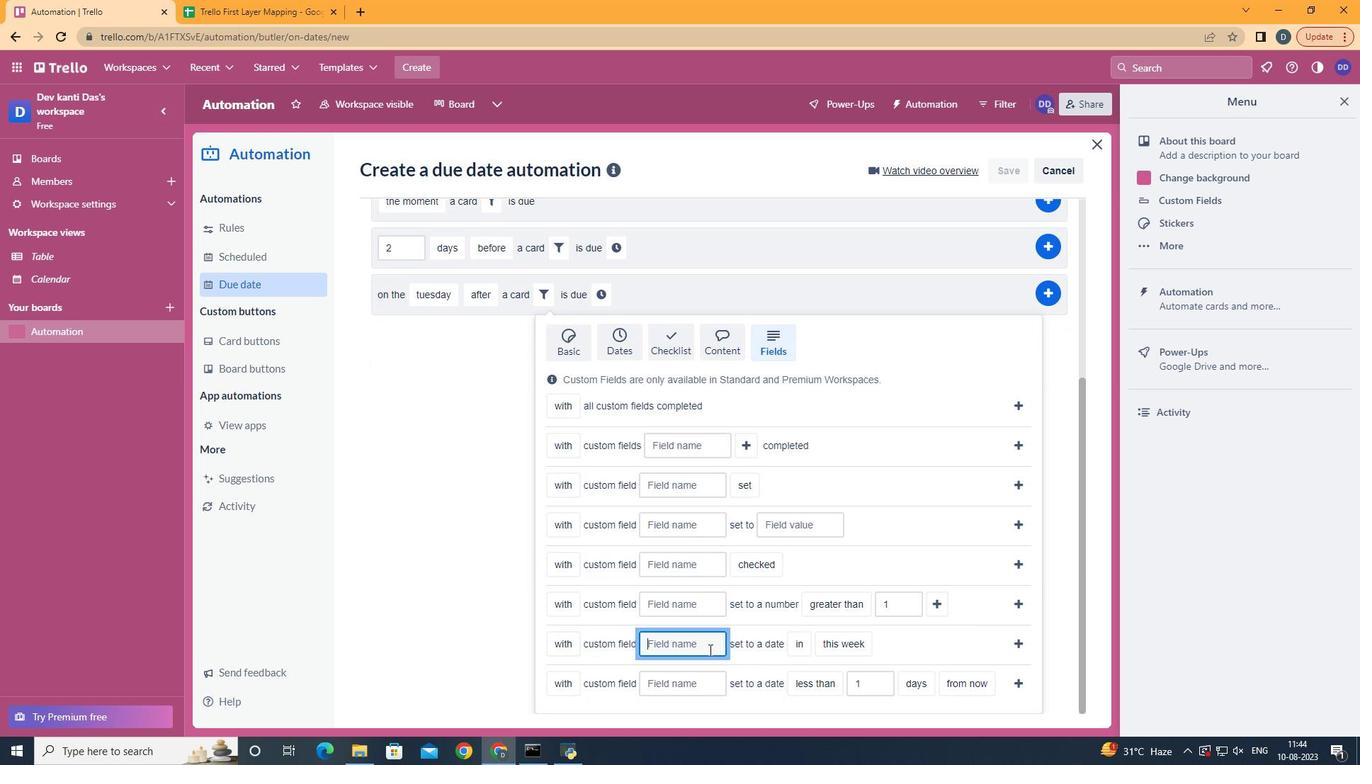 
Action: Mouse pressed left at (709, 649)
Screenshot: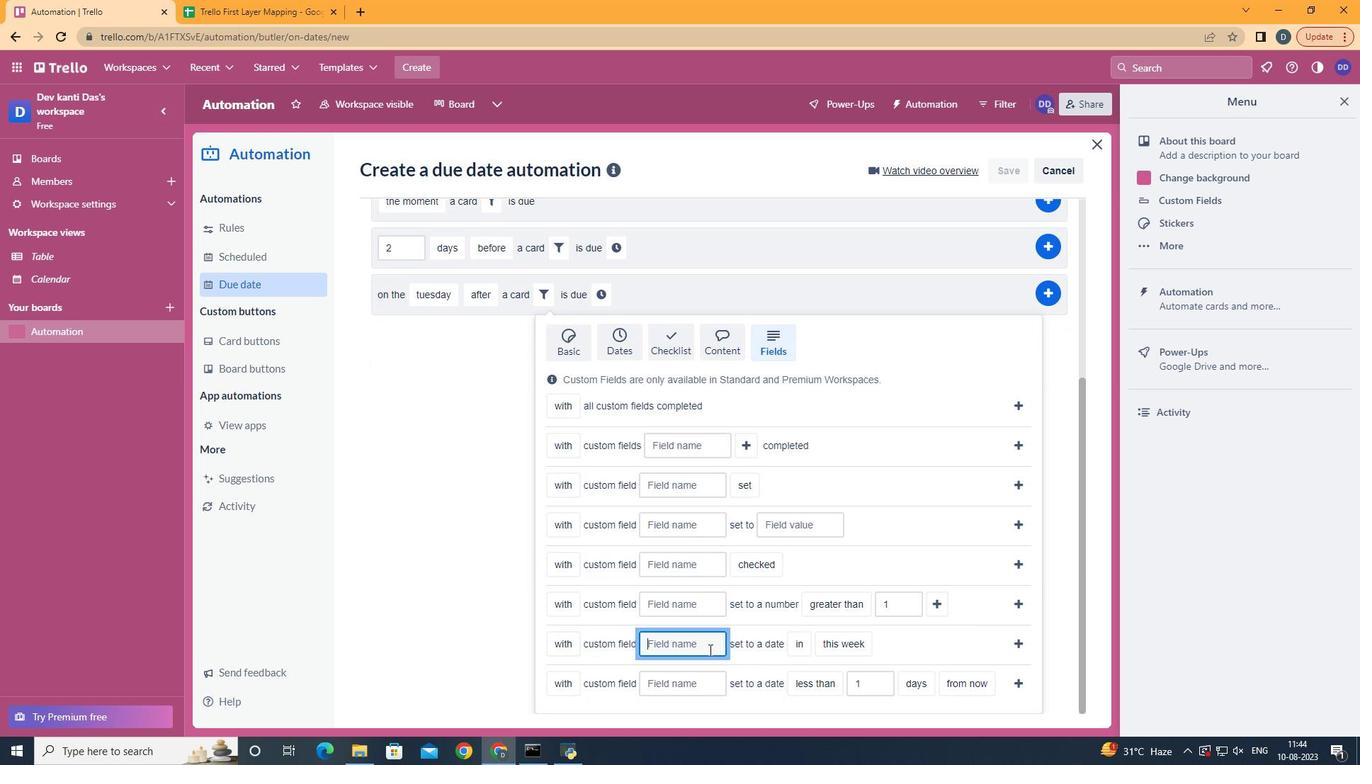 
Action: Key pressed <Key.shift>Resume
Screenshot: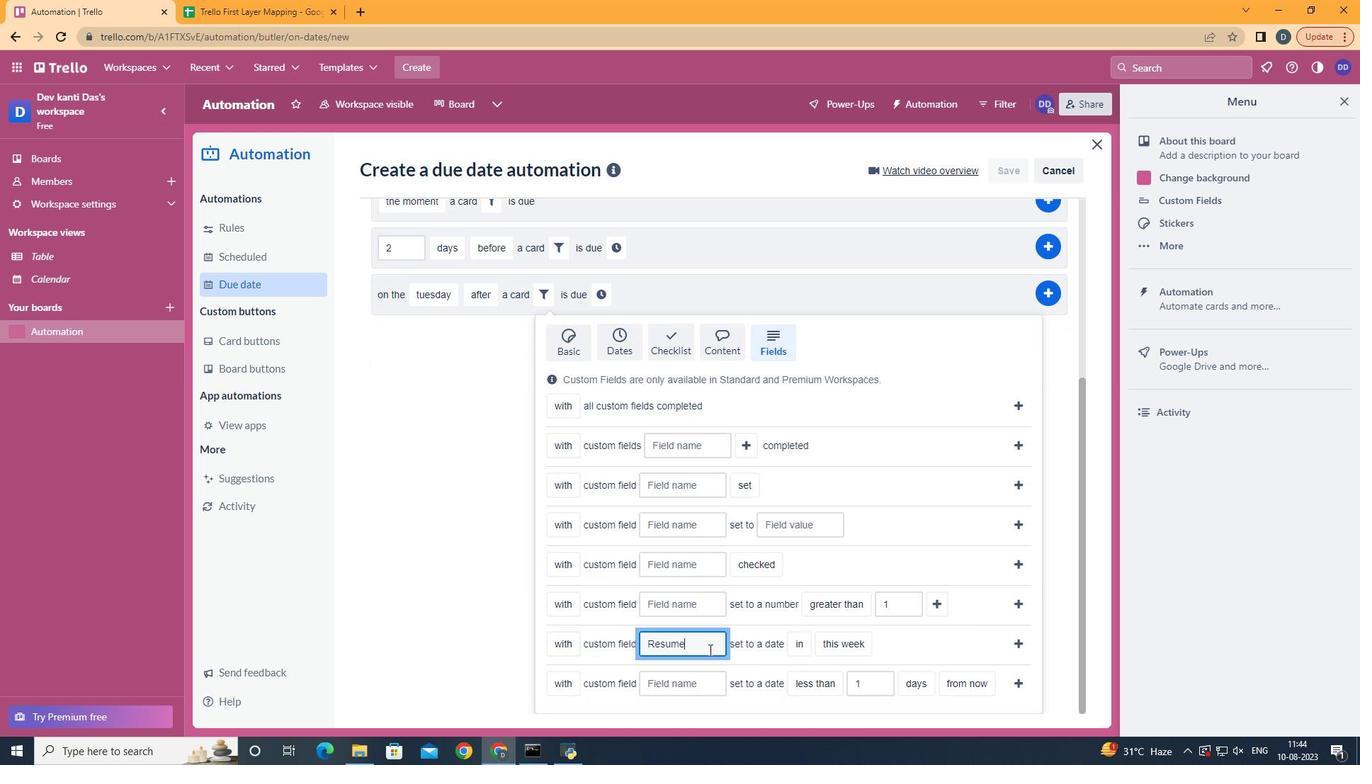 
Action: Mouse moved to (836, 696)
Screenshot: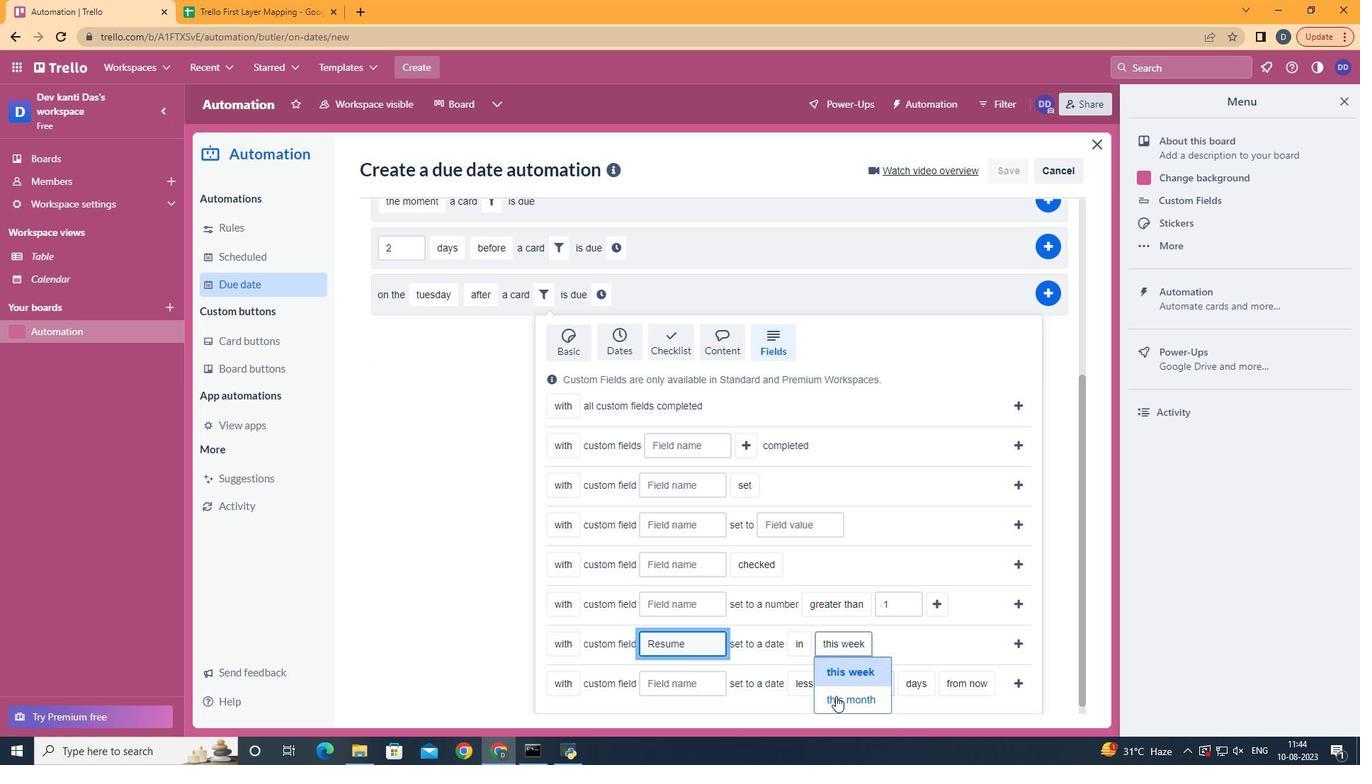 
Action: Mouse pressed left at (836, 696)
Screenshot: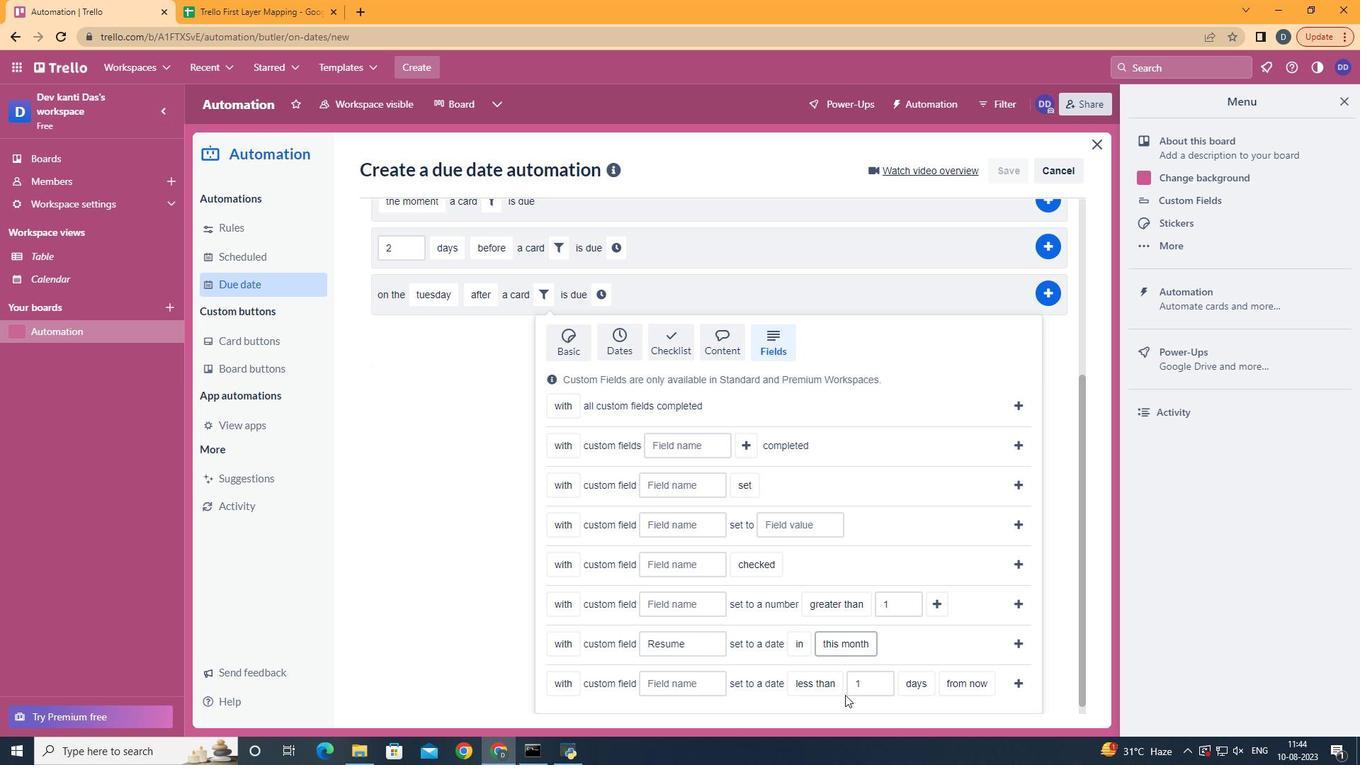 
Action: Mouse moved to (1024, 643)
Screenshot: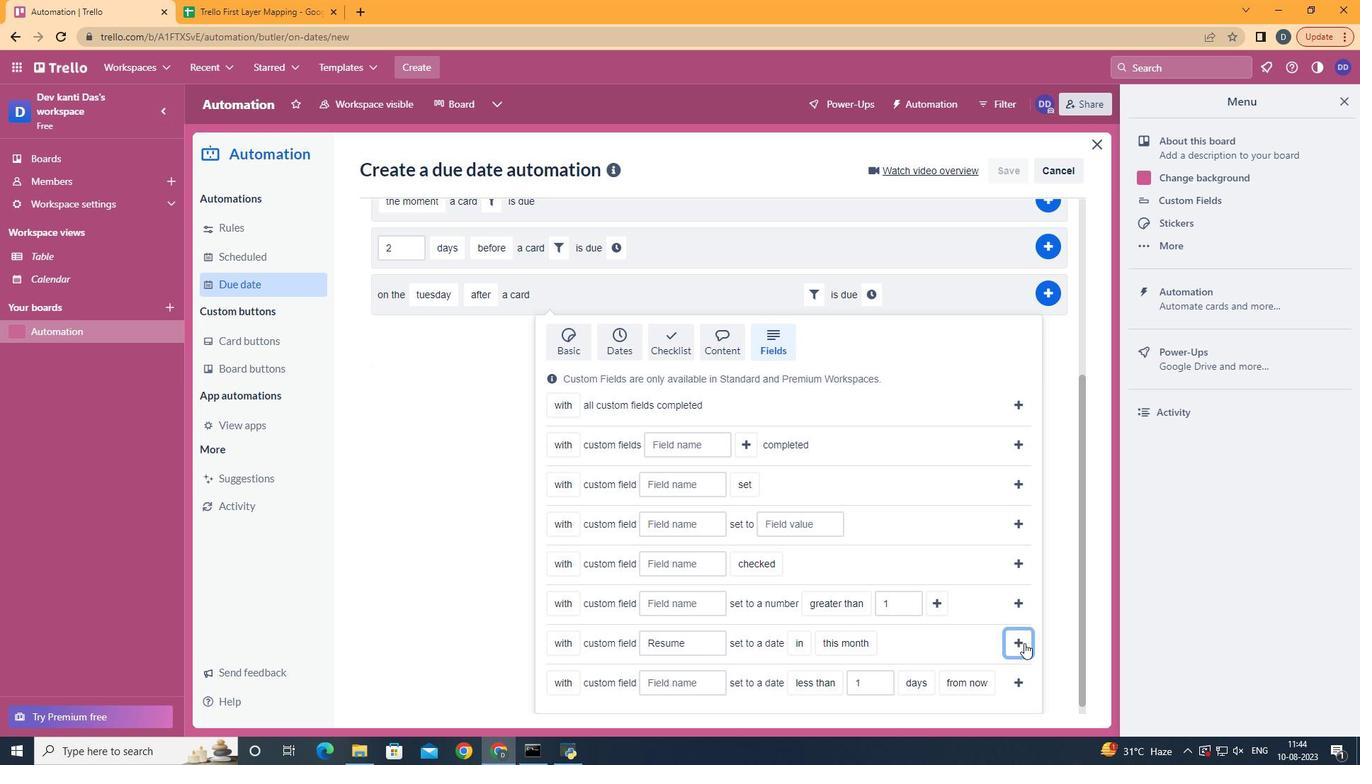 
Action: Mouse pressed left at (1024, 643)
Screenshot: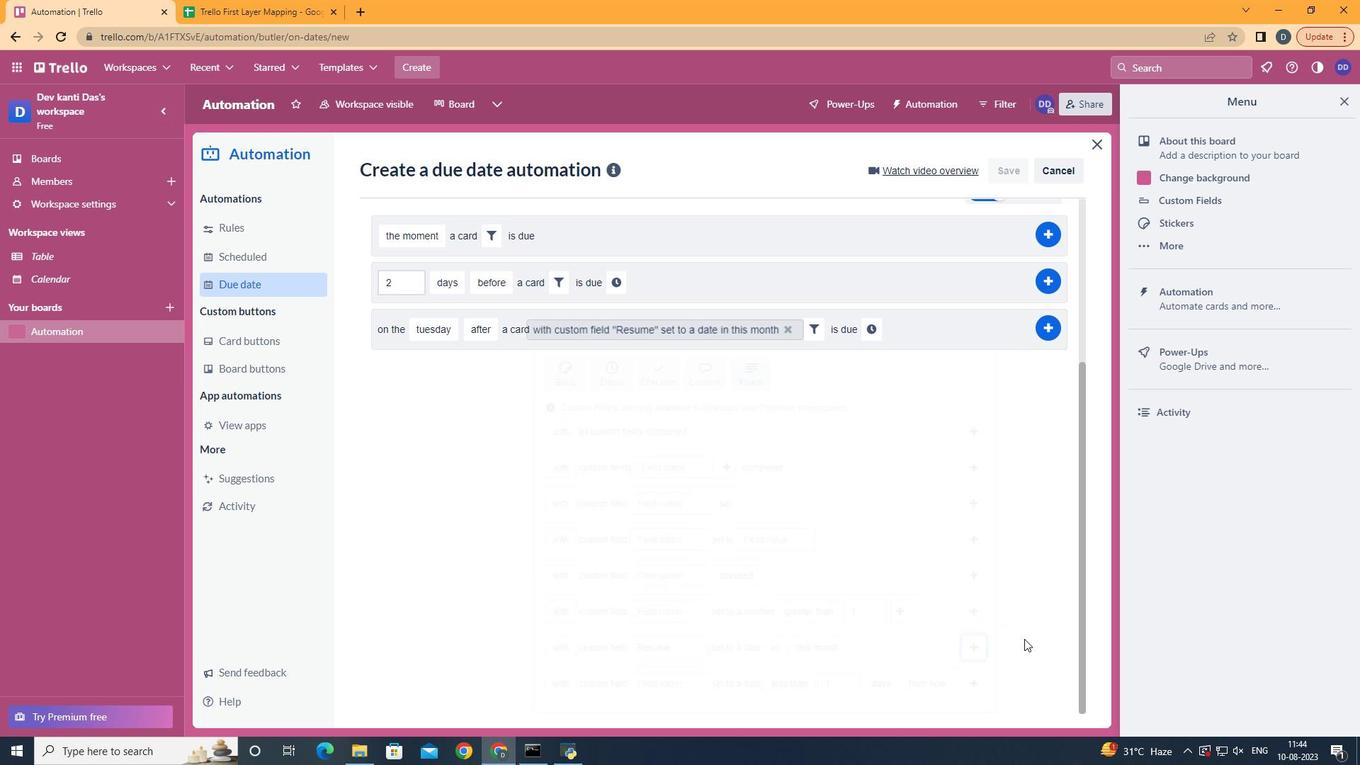 
Action: Mouse moved to (874, 570)
Screenshot: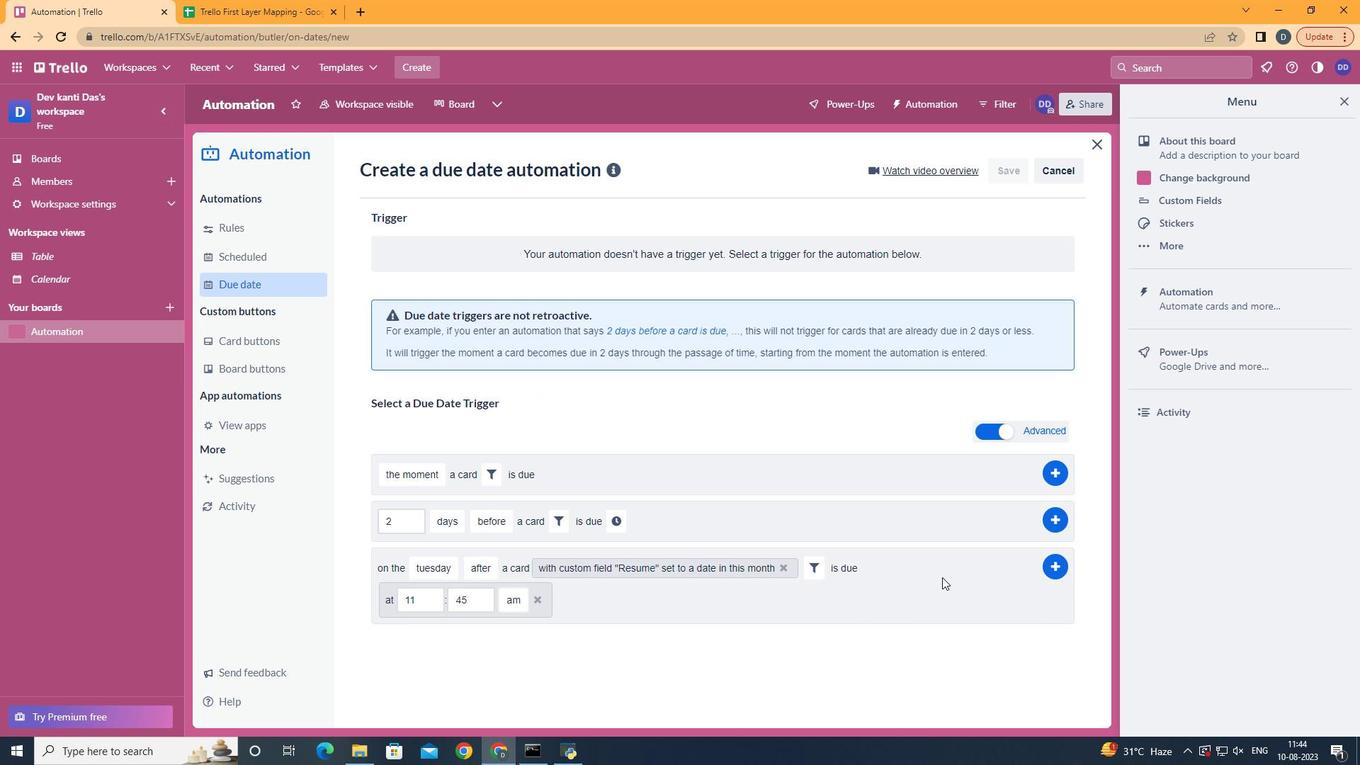 
Action: Mouse pressed left at (874, 570)
Screenshot: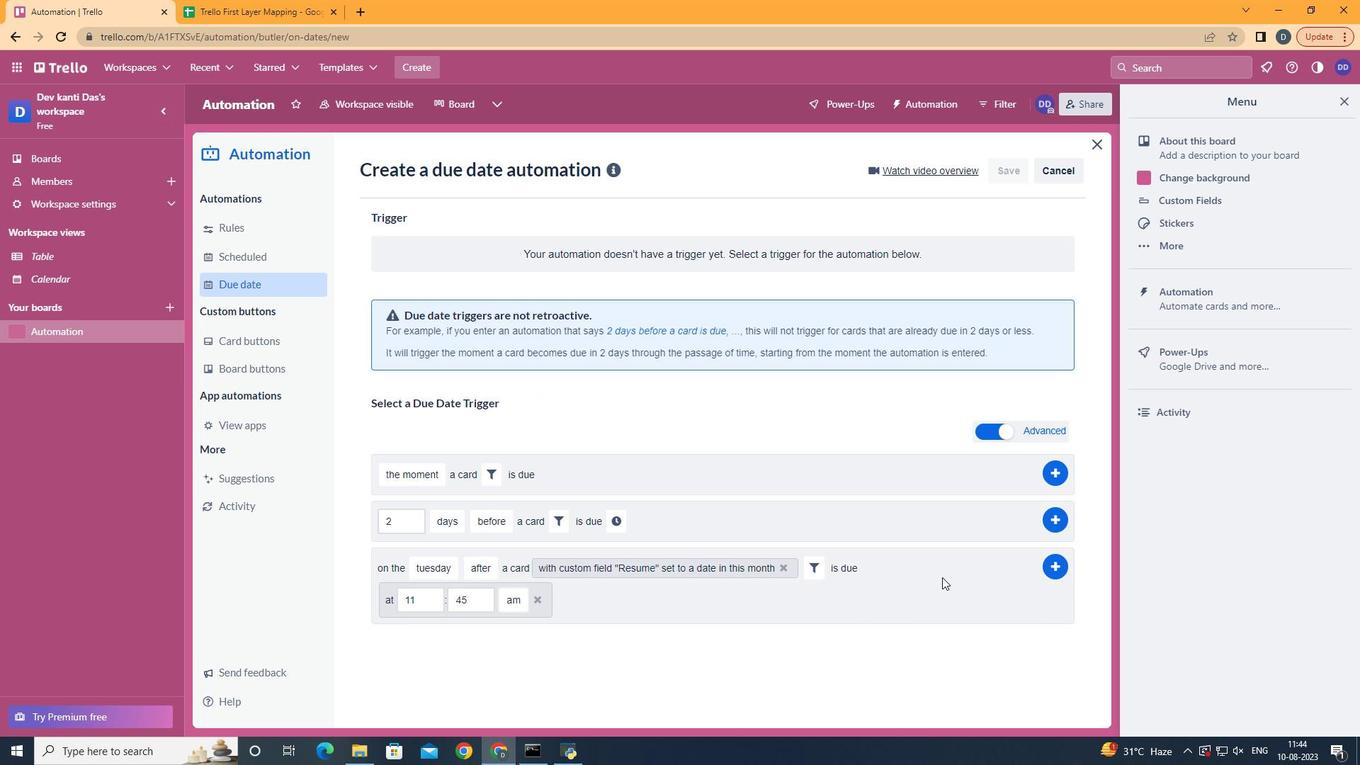 
Action: Mouse moved to (487, 598)
Screenshot: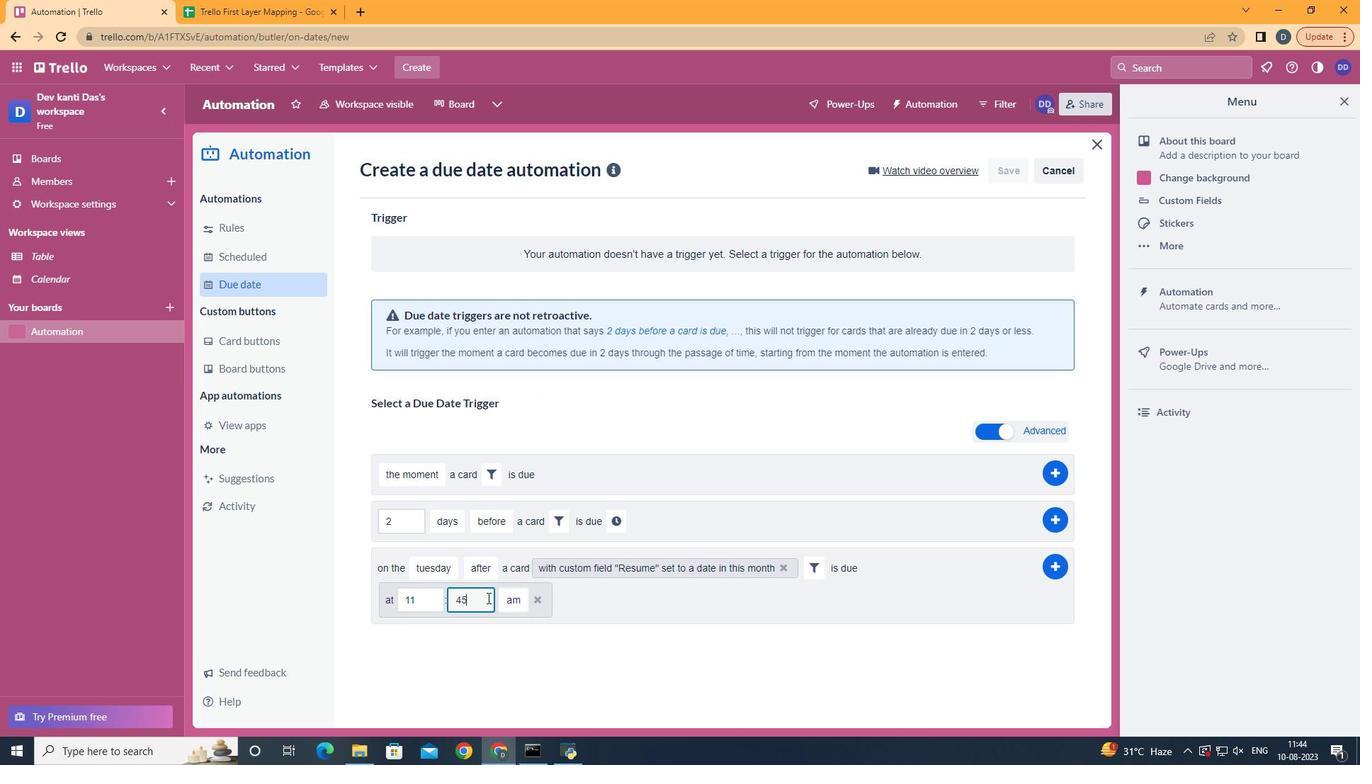 
Action: Mouse pressed left at (487, 598)
Screenshot: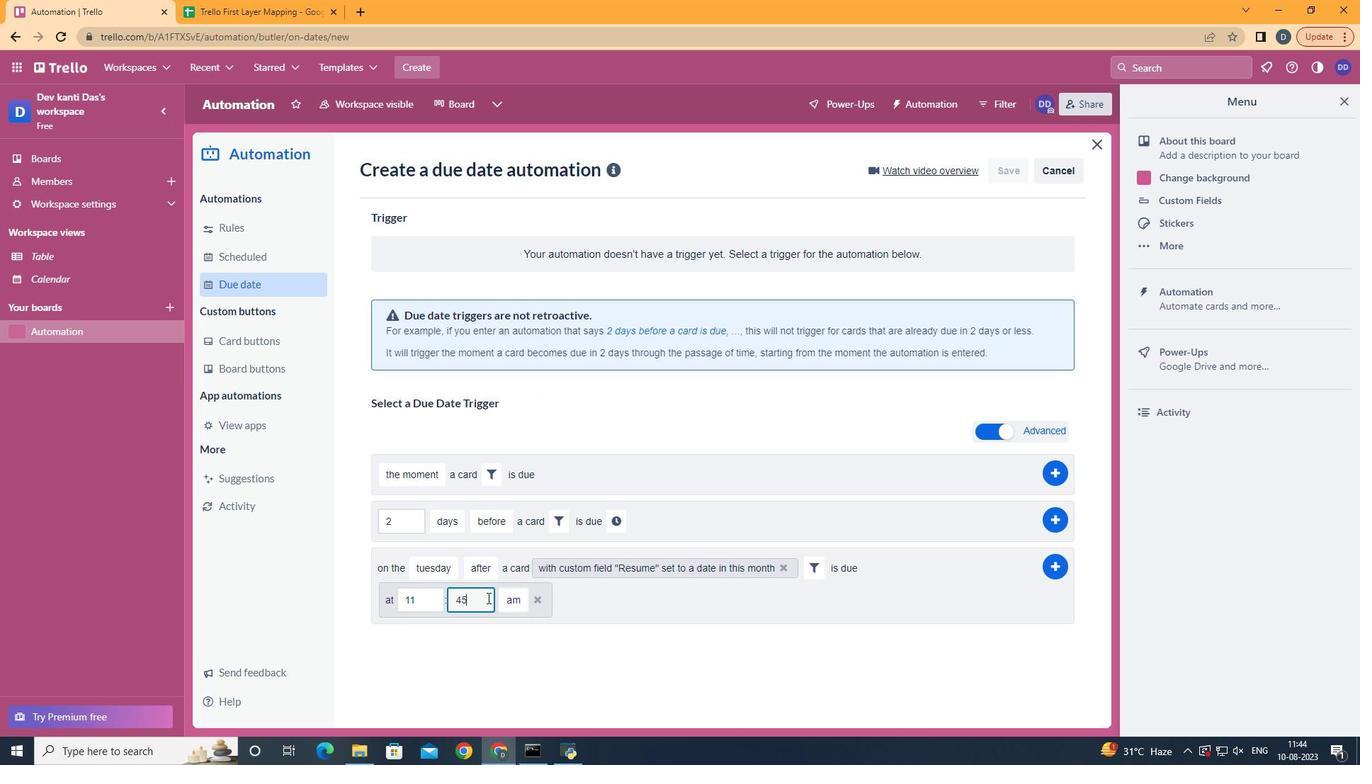 
Action: Mouse moved to (487, 598)
Screenshot: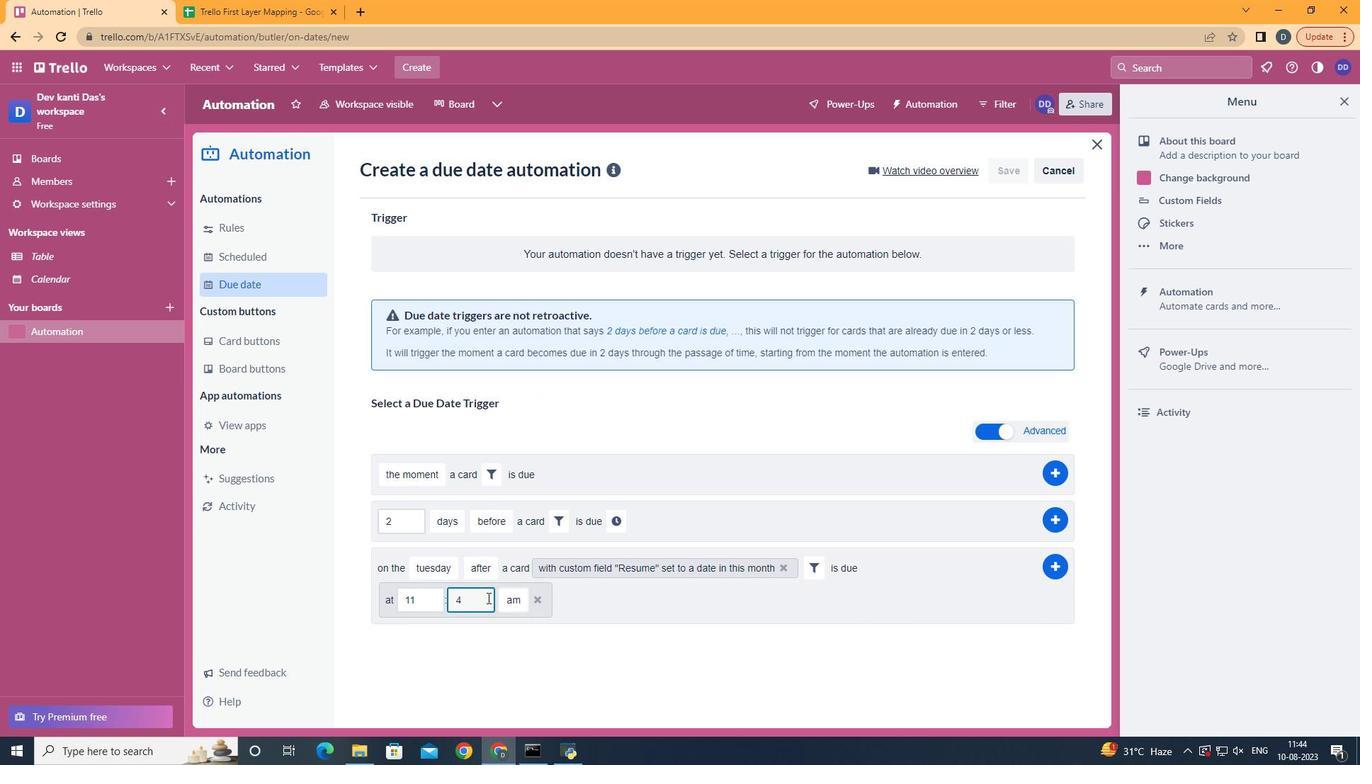 
Action: Key pressed <Key.backspace><Key.backspace>00
Screenshot: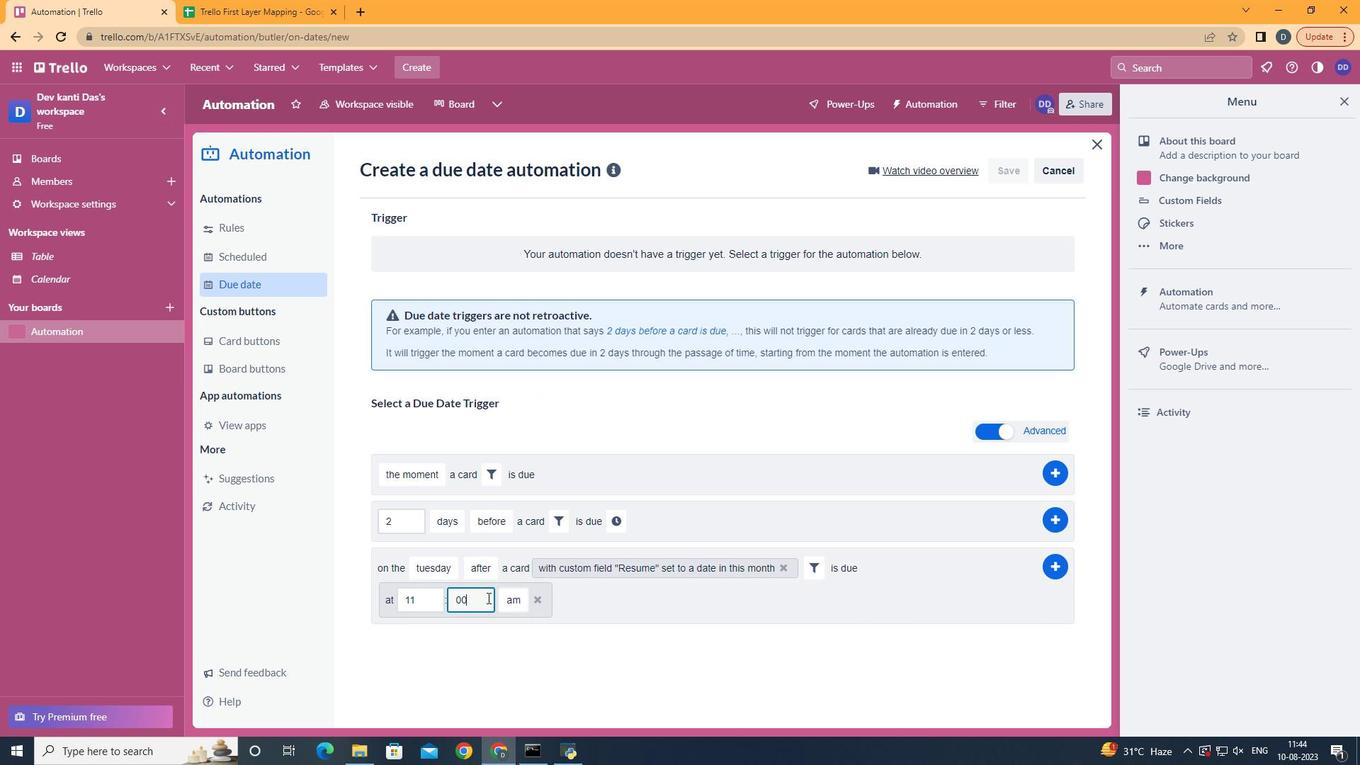 
Action: Mouse moved to (1051, 562)
Screenshot: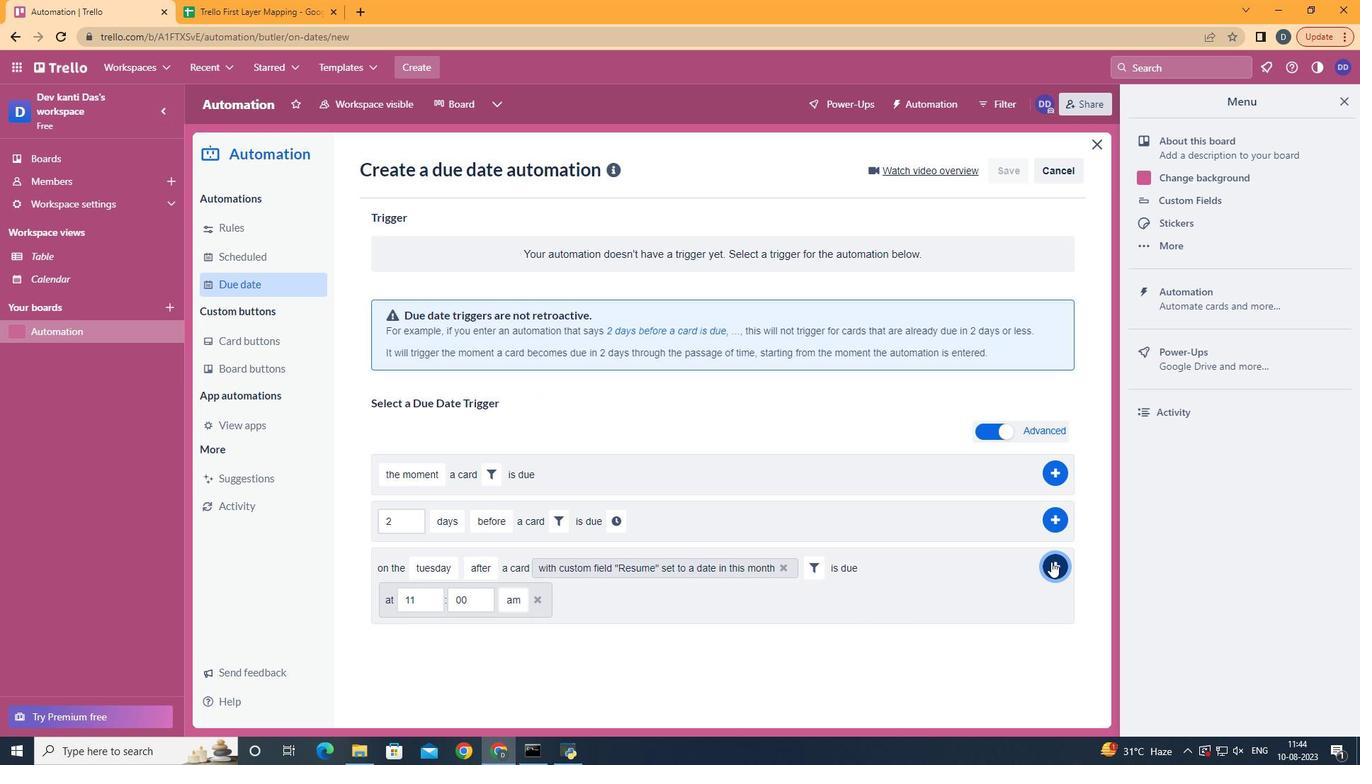
Action: Mouse pressed left at (1051, 562)
Screenshot: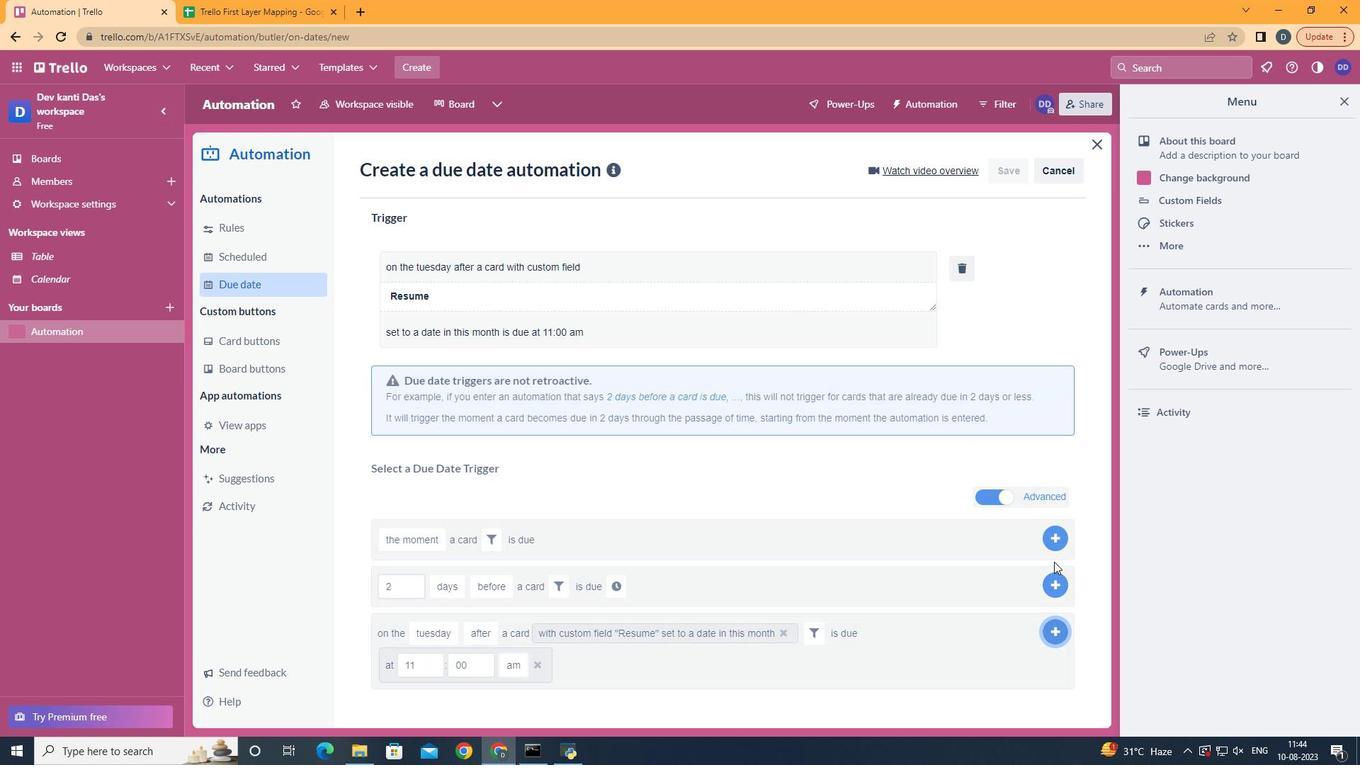 
Action: Mouse moved to (815, 301)
Screenshot: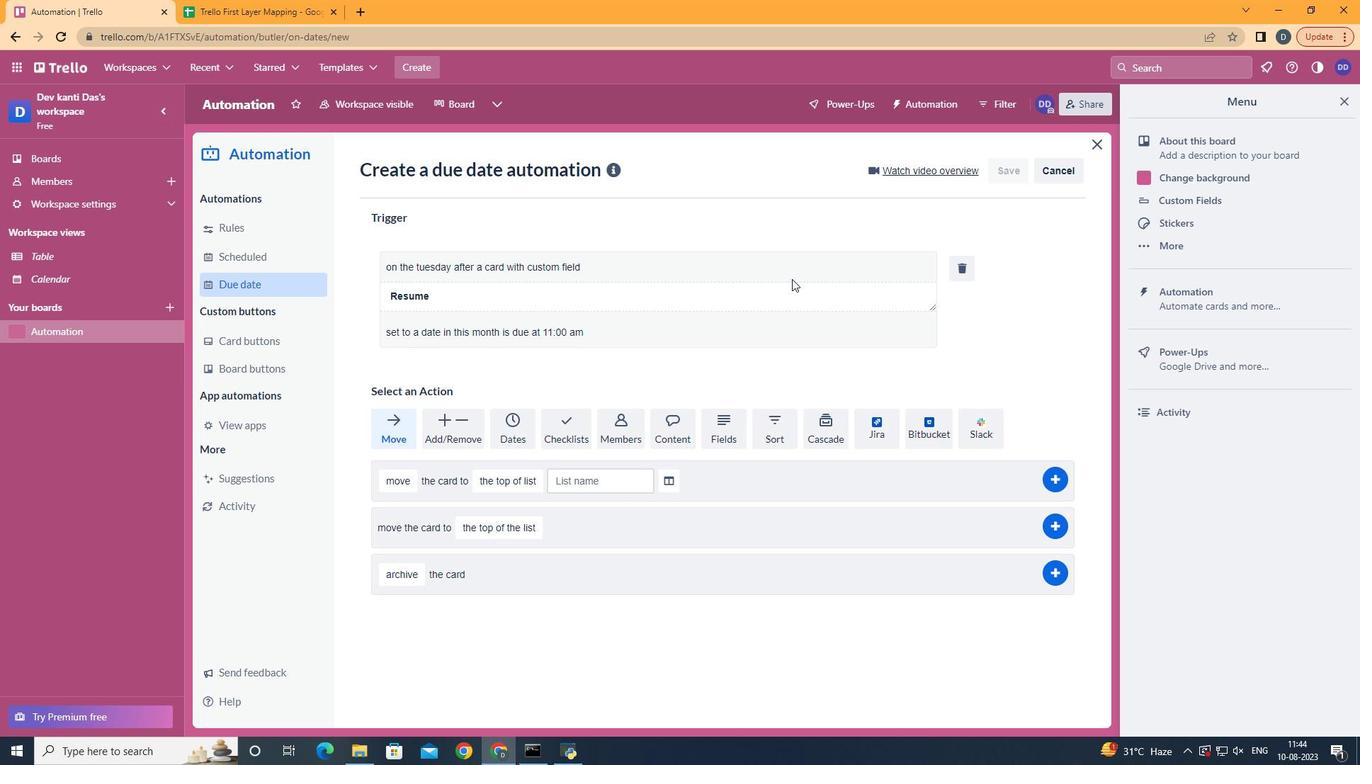 
